 Task: Find a flat in Norton Shores, United States, for 4 guests from 6th to 12th September, with a price range of ₹10,000 to ₹14,000, including amenities like WiFi, TV, and Gym, and ensure free cancellation is available.
Action: Mouse moved to (554, 109)
Screenshot: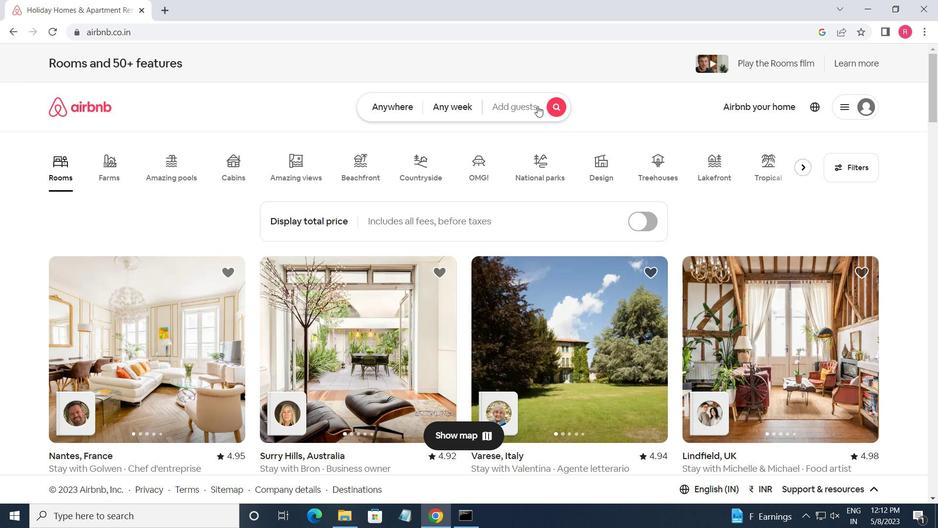 
Action: Mouse pressed left at (554, 109)
Screenshot: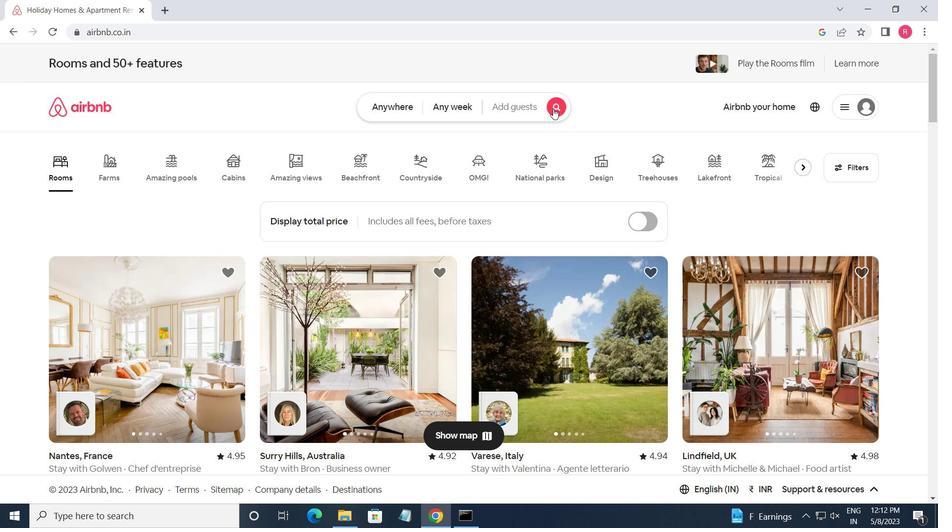 
Action: Mouse moved to (354, 157)
Screenshot: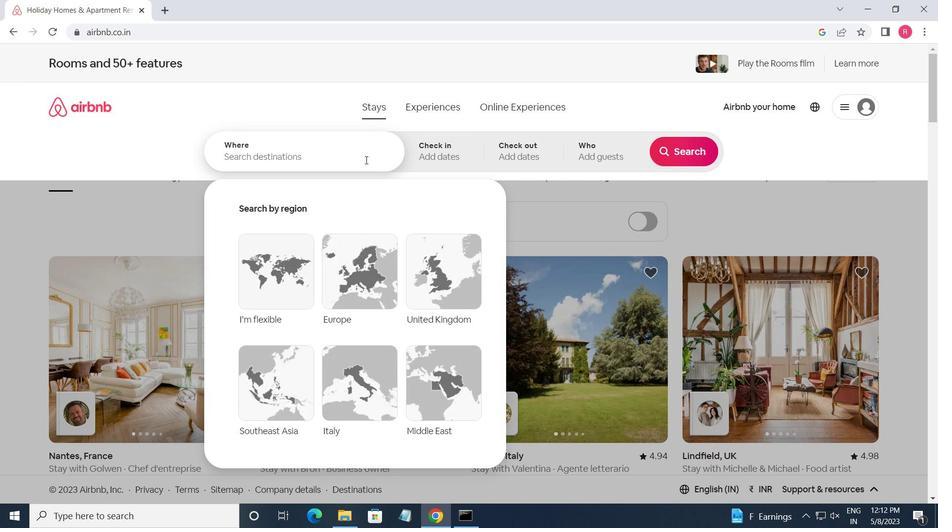 
Action: Mouse pressed left at (354, 157)
Screenshot: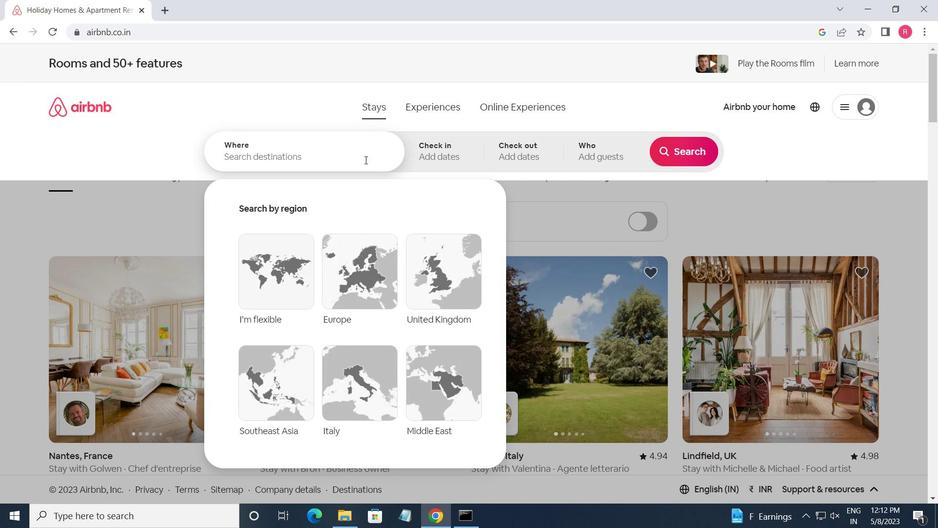 
Action: Key pressed <Key.shift_r>Norton<Key.space><Key.shift>SHORES,<Key.shift_r>UNITED<Key.space><Key.shift>STATES<Key.enter>
Screenshot: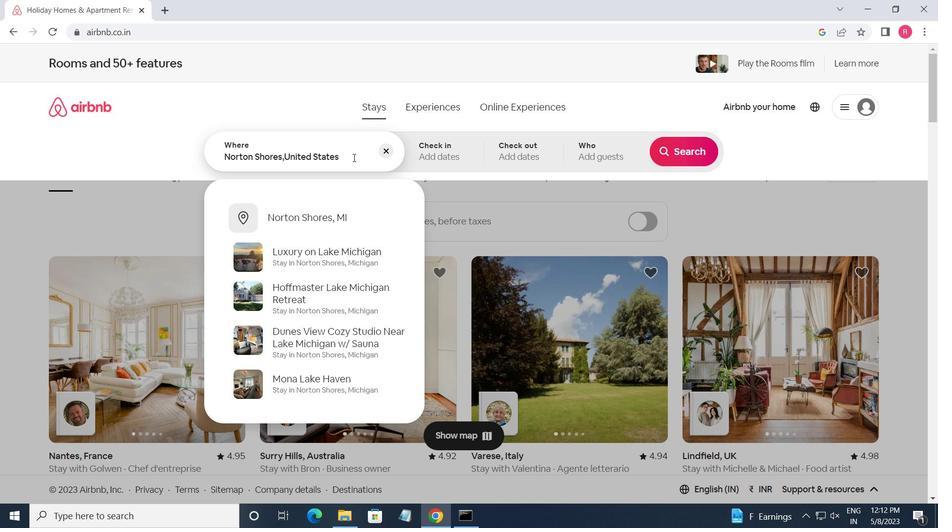 
Action: Mouse moved to (683, 254)
Screenshot: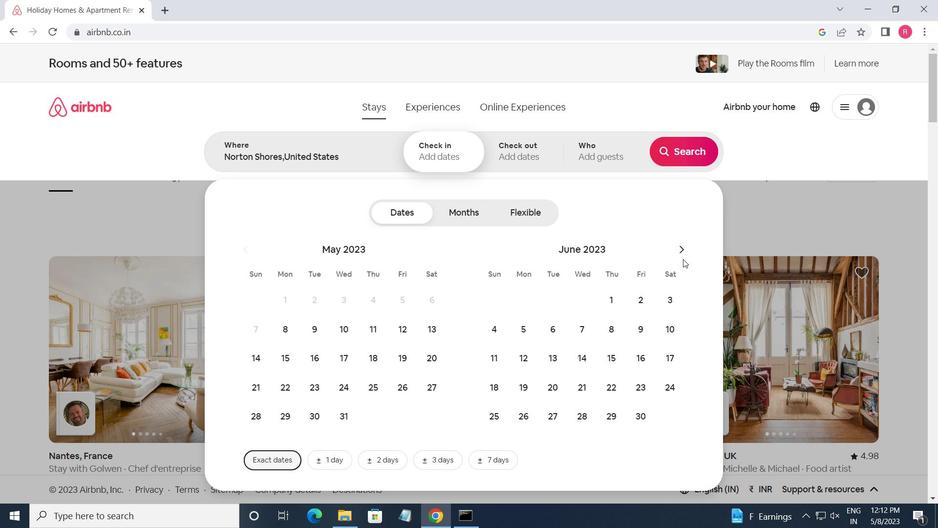 
Action: Mouse pressed left at (683, 254)
Screenshot: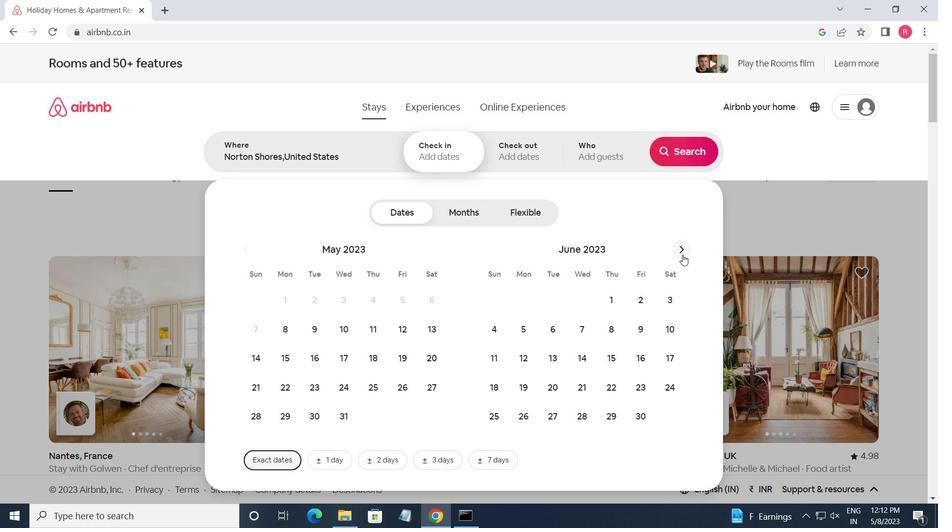 
Action: Mouse pressed left at (683, 254)
Screenshot: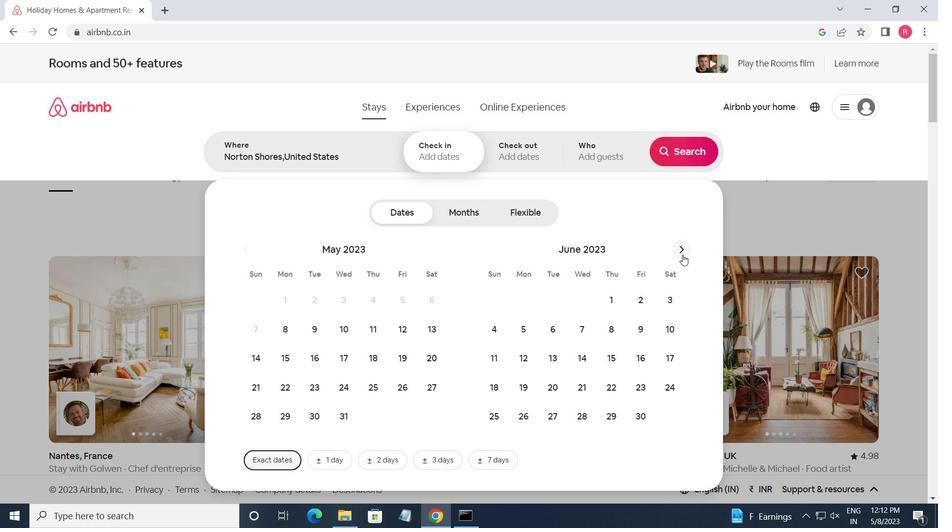
Action: Mouse pressed left at (683, 254)
Screenshot: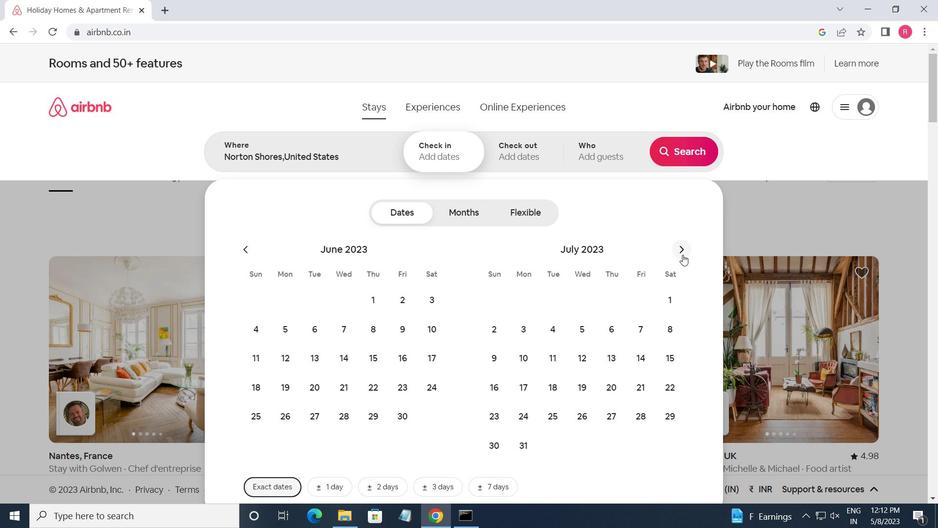 
Action: Mouse pressed left at (683, 254)
Screenshot: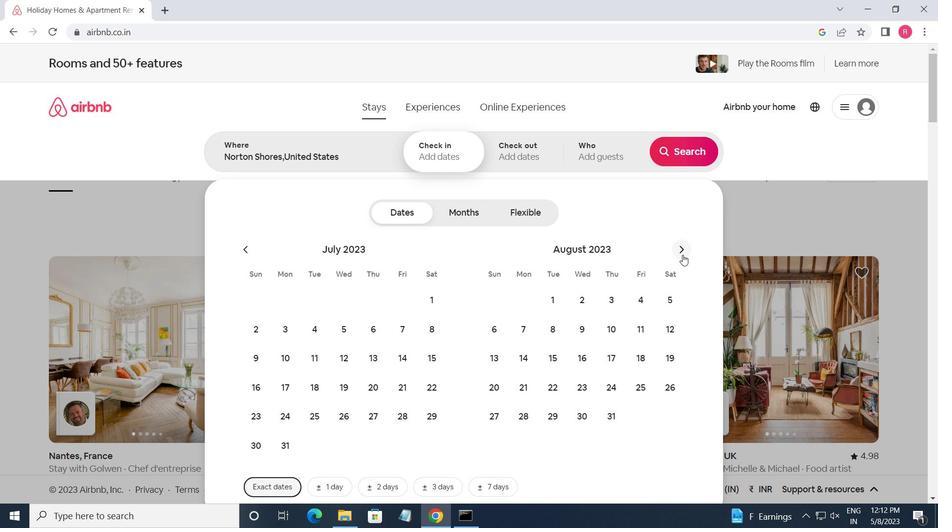 
Action: Mouse moved to (590, 331)
Screenshot: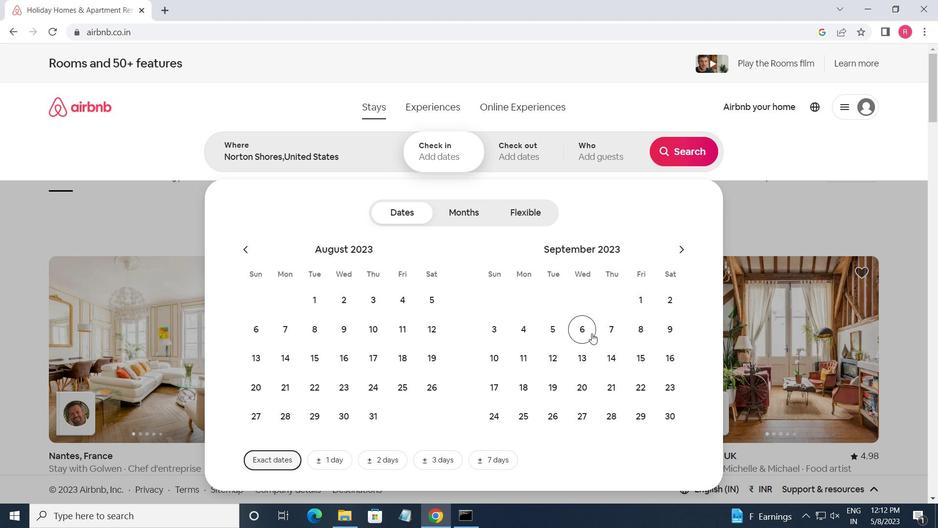 
Action: Mouse pressed left at (590, 331)
Screenshot: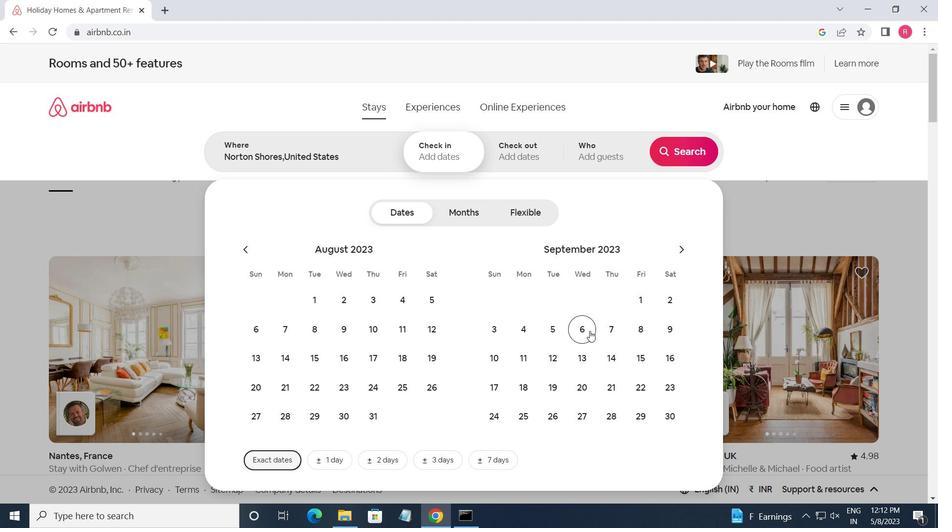 
Action: Mouse moved to (562, 365)
Screenshot: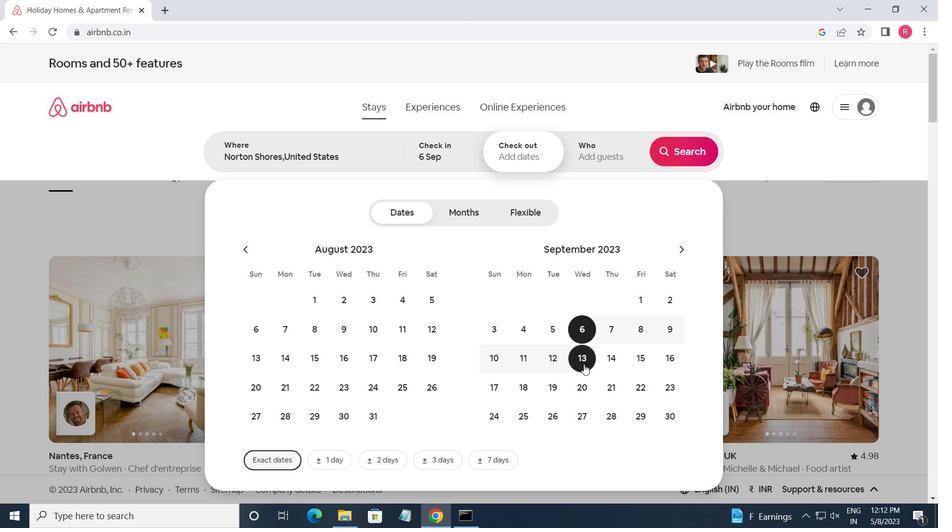 
Action: Mouse pressed left at (562, 365)
Screenshot: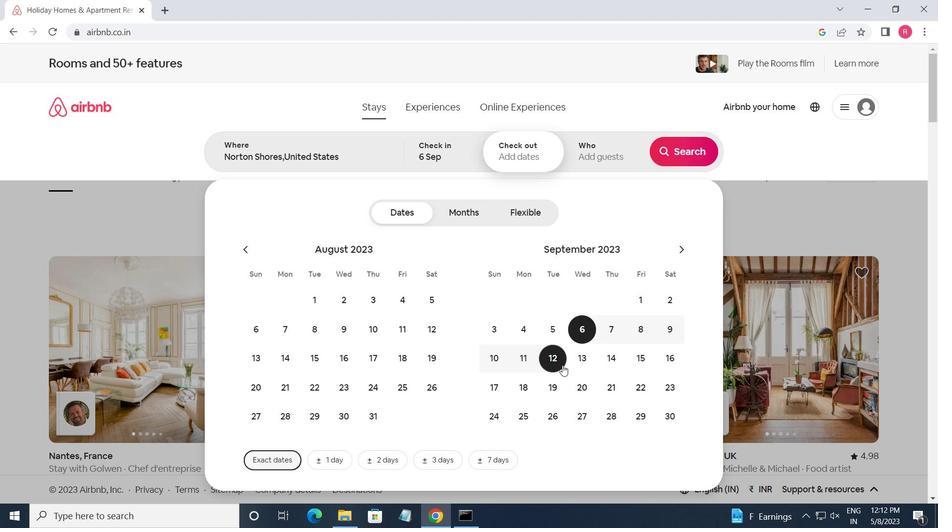 
Action: Mouse moved to (594, 162)
Screenshot: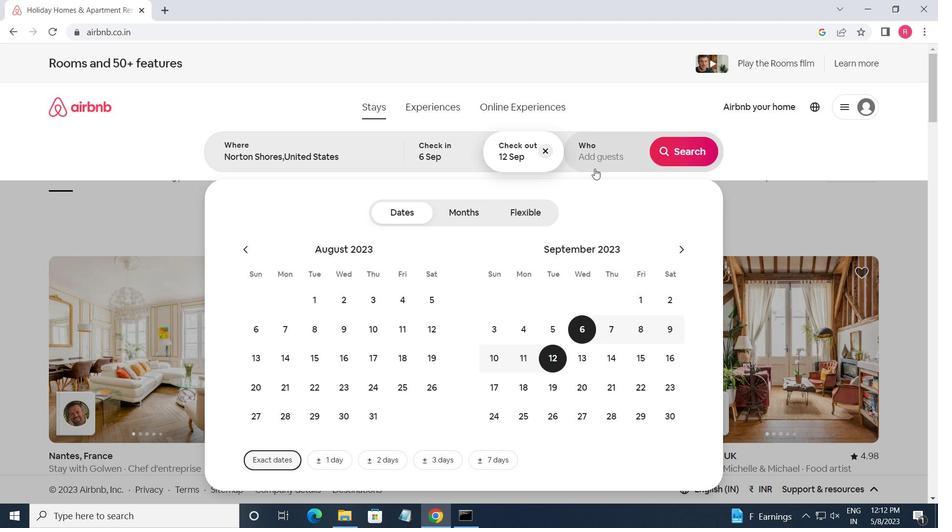 
Action: Mouse pressed left at (594, 162)
Screenshot: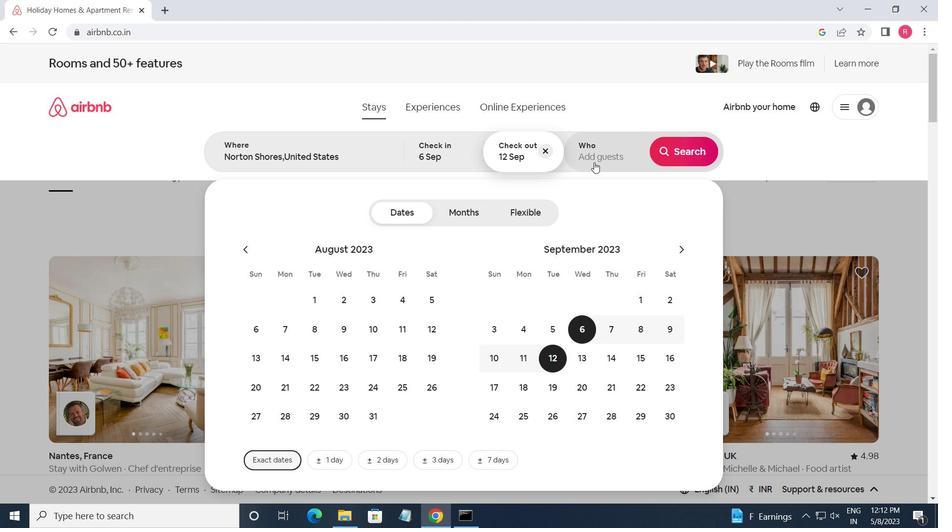 
Action: Mouse moved to (694, 210)
Screenshot: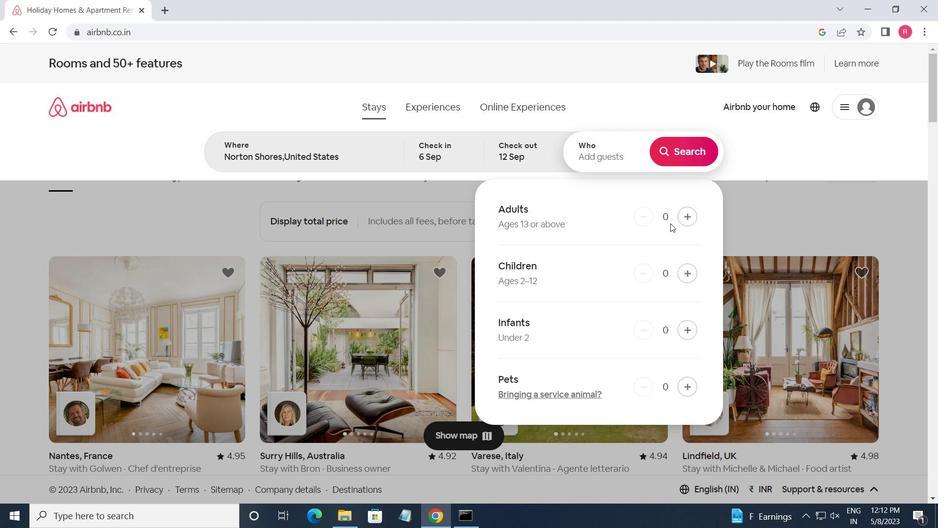 
Action: Mouse pressed left at (694, 210)
Screenshot: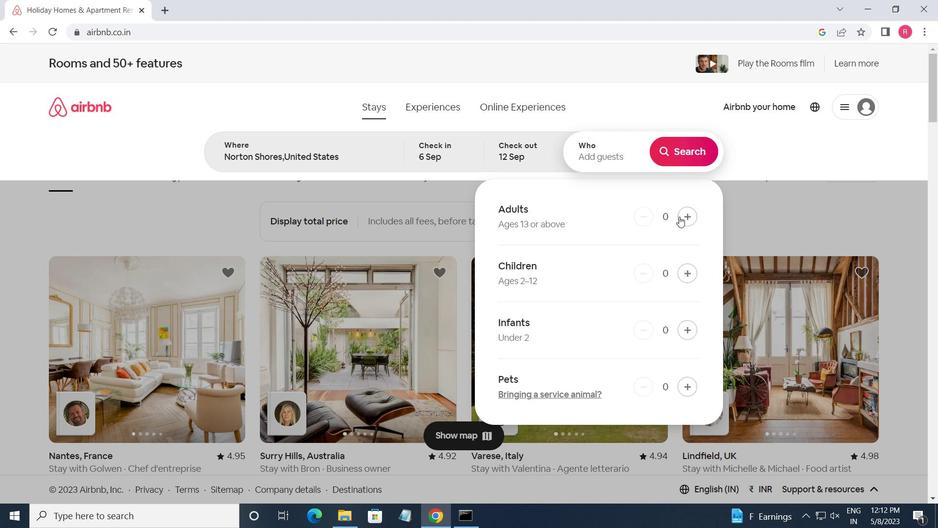 
Action: Mouse pressed left at (694, 210)
Screenshot: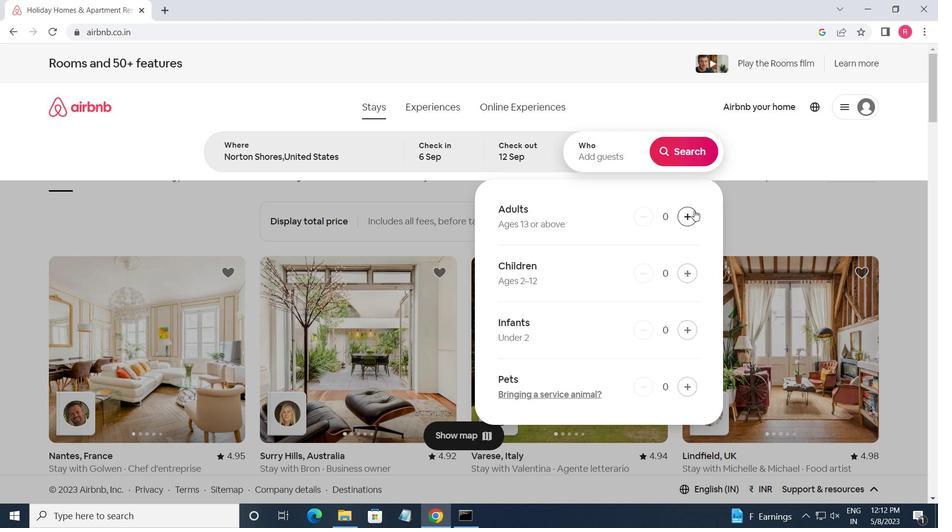
Action: Mouse pressed left at (694, 210)
Screenshot: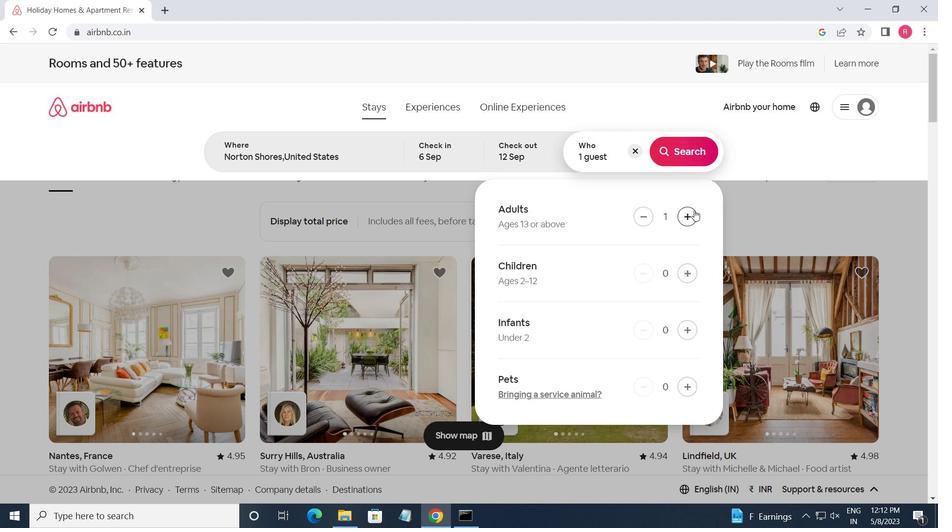 
Action: Mouse moved to (694, 210)
Screenshot: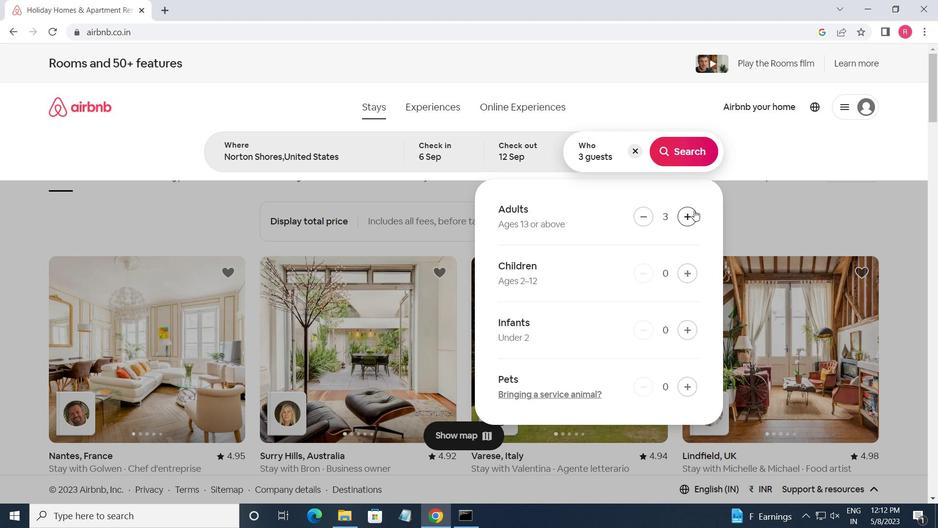 
Action: Mouse pressed left at (694, 210)
Screenshot: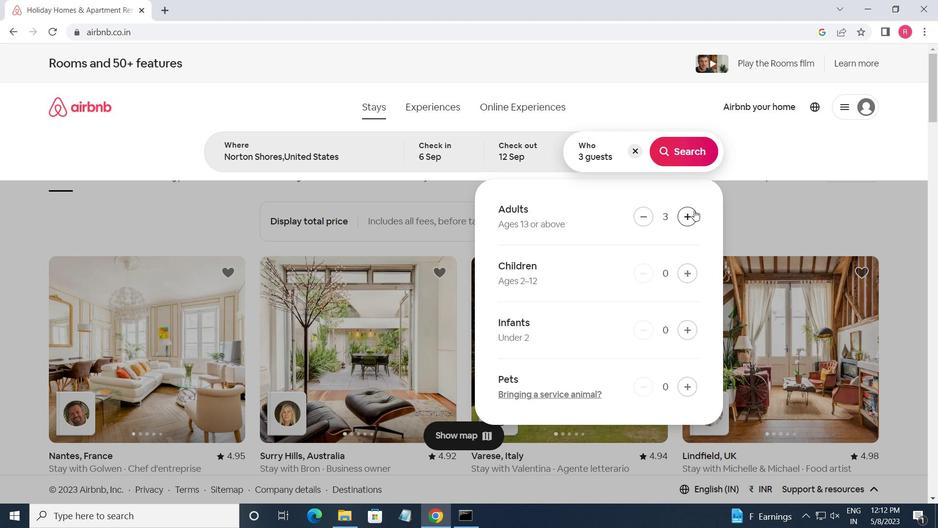 
Action: Mouse moved to (680, 163)
Screenshot: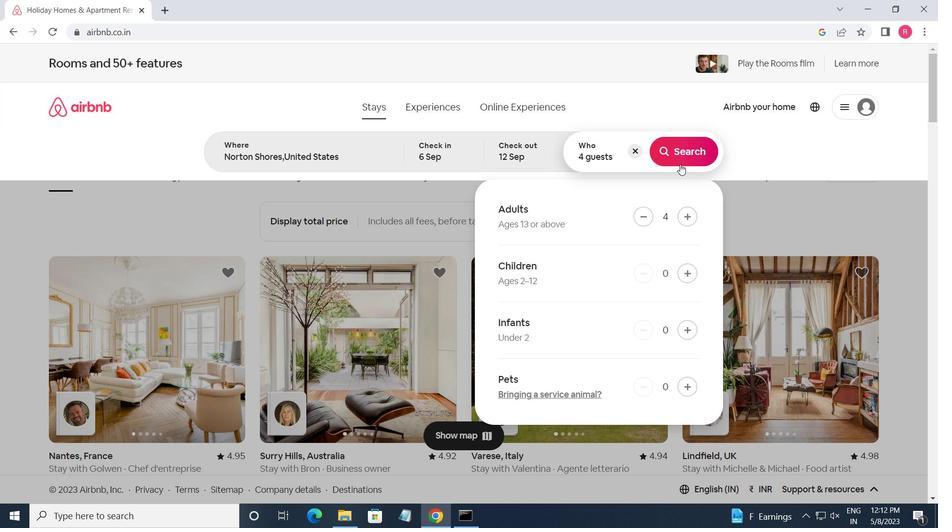 
Action: Mouse pressed left at (680, 163)
Screenshot: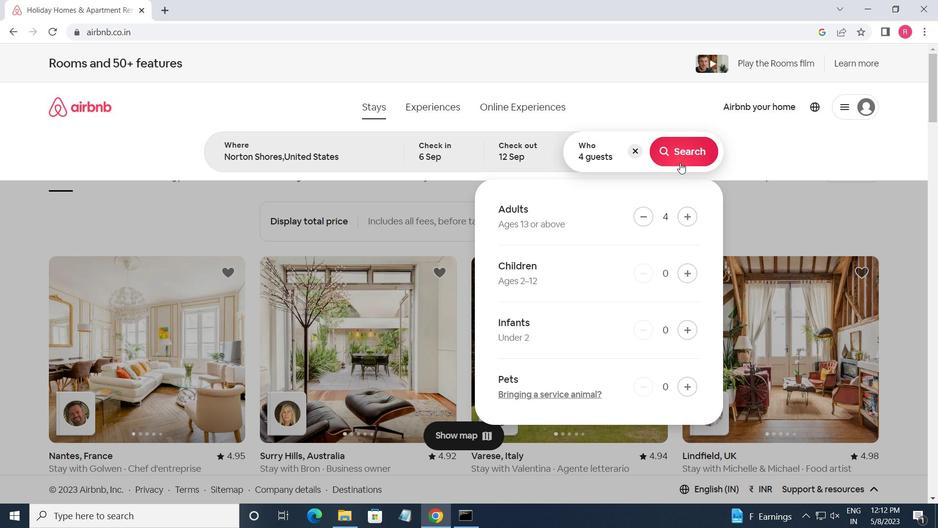 
Action: Mouse moved to (898, 124)
Screenshot: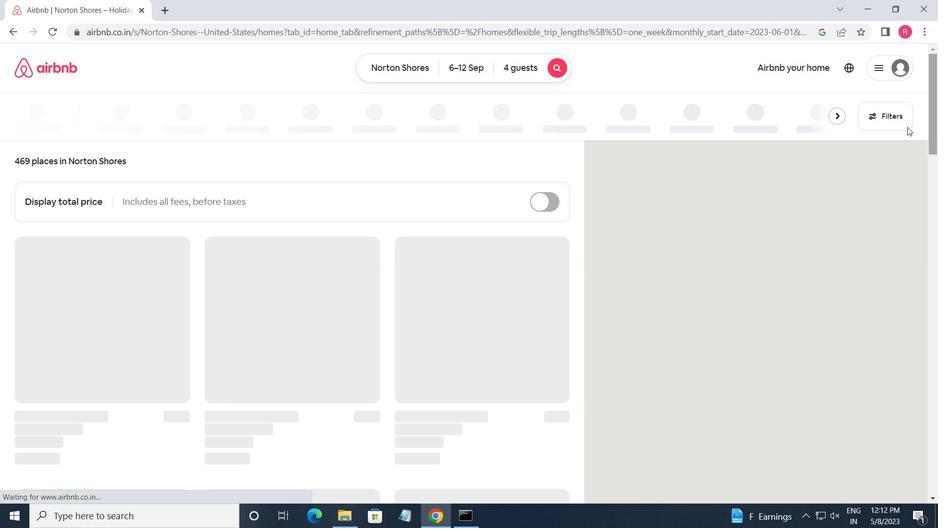 
Action: Mouse pressed left at (898, 124)
Screenshot: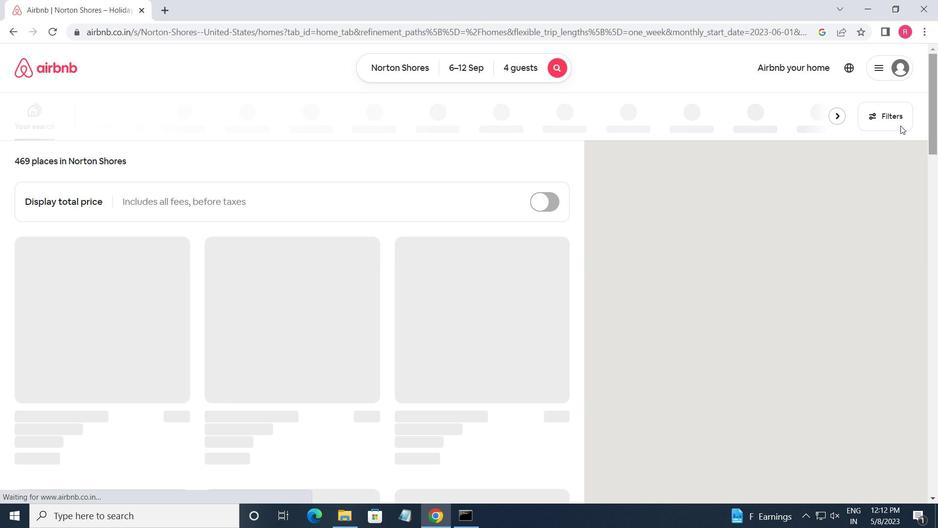 
Action: Mouse moved to (343, 403)
Screenshot: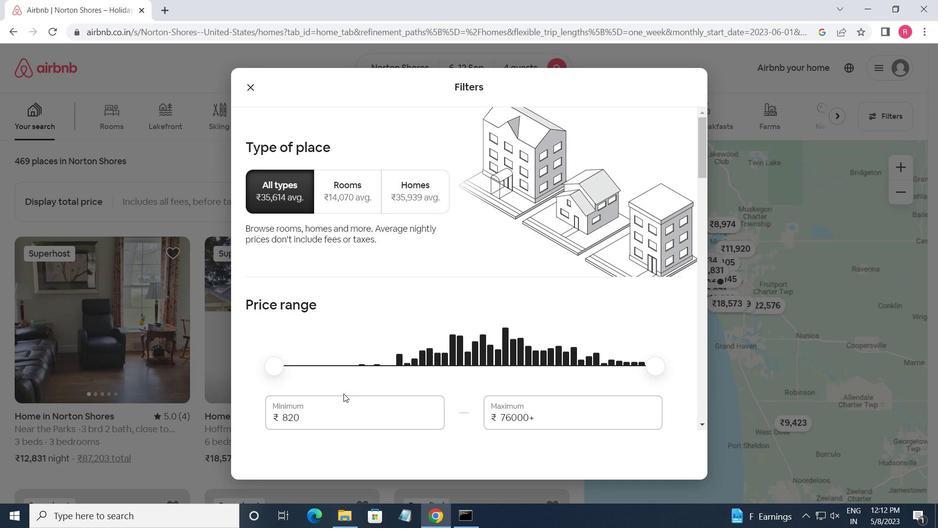 
Action: Mouse pressed left at (343, 403)
Screenshot: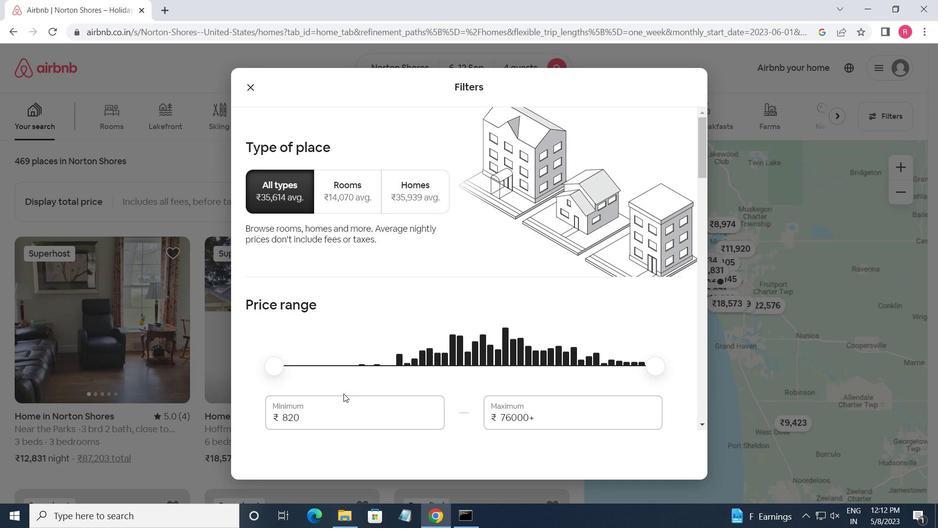 
Action: Mouse moved to (343, 403)
Screenshot: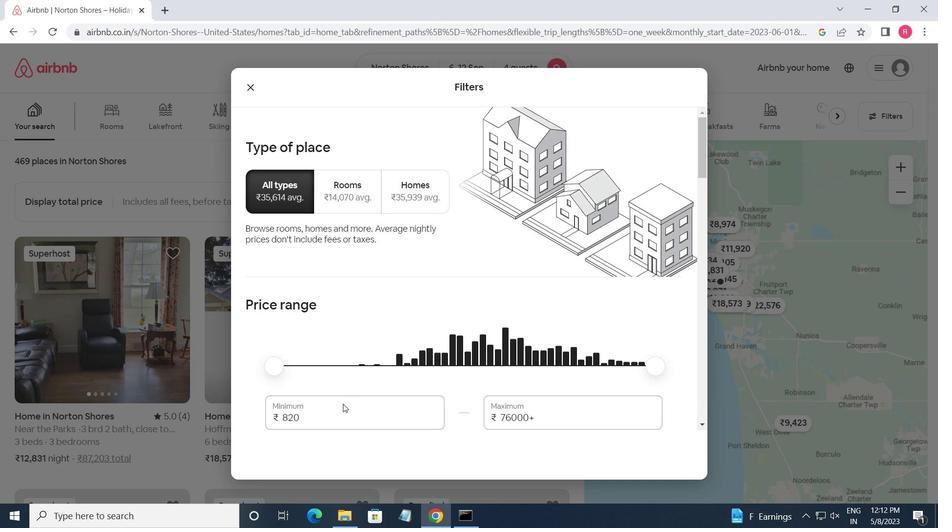 
Action: Mouse pressed left at (343, 403)
Screenshot: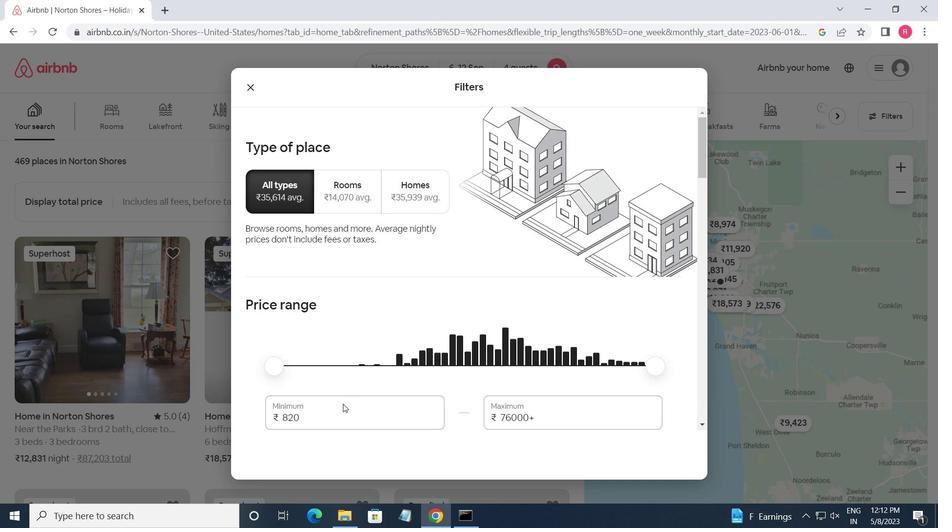 
Action: Mouse moved to (344, 403)
Screenshot: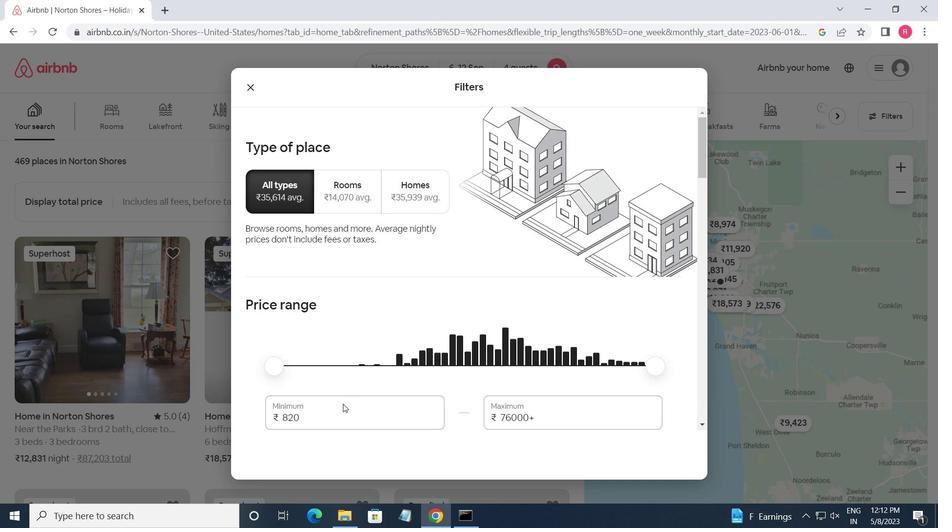 
Action: Mouse pressed left at (344, 403)
Screenshot: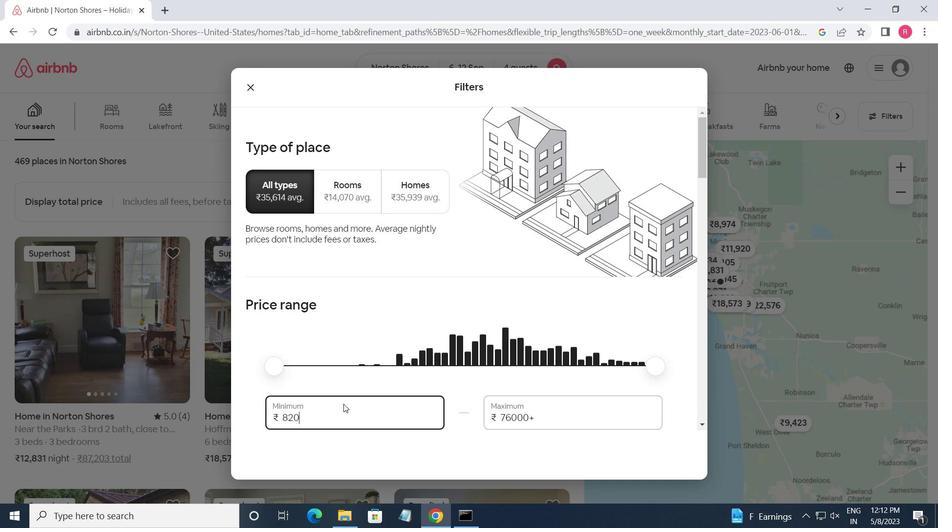 
Action: Mouse pressed left at (344, 403)
Screenshot: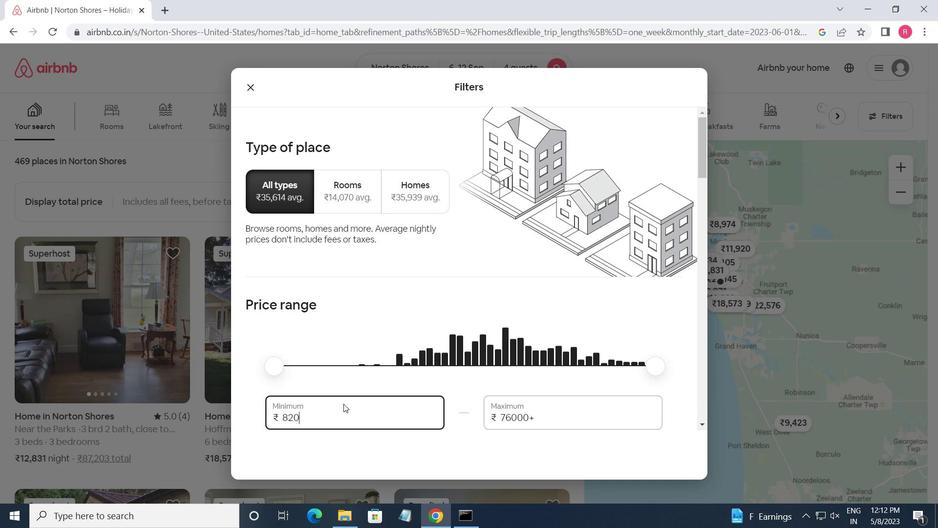 
Action: Key pressed <Key.backspace><Key.backspace><Key.backspace>10000<Key.tab>14000
Screenshot: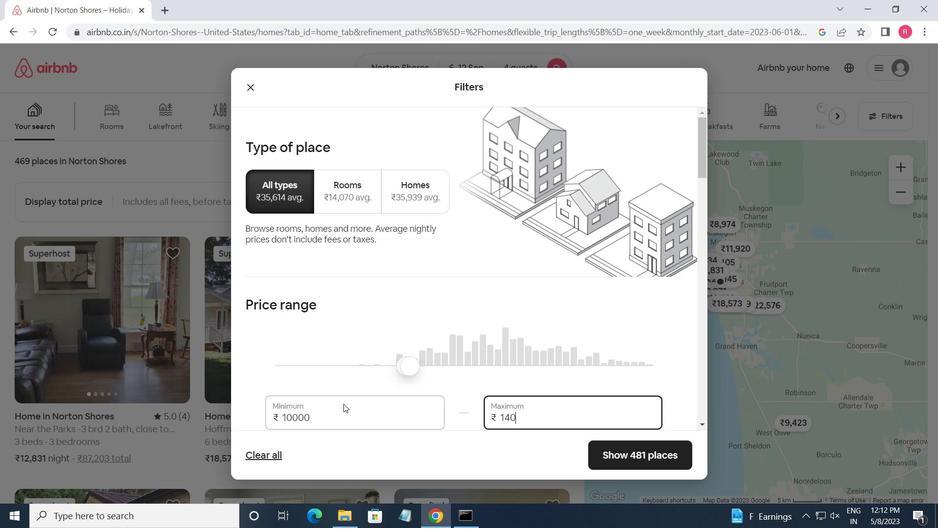 
Action: Mouse moved to (466, 358)
Screenshot: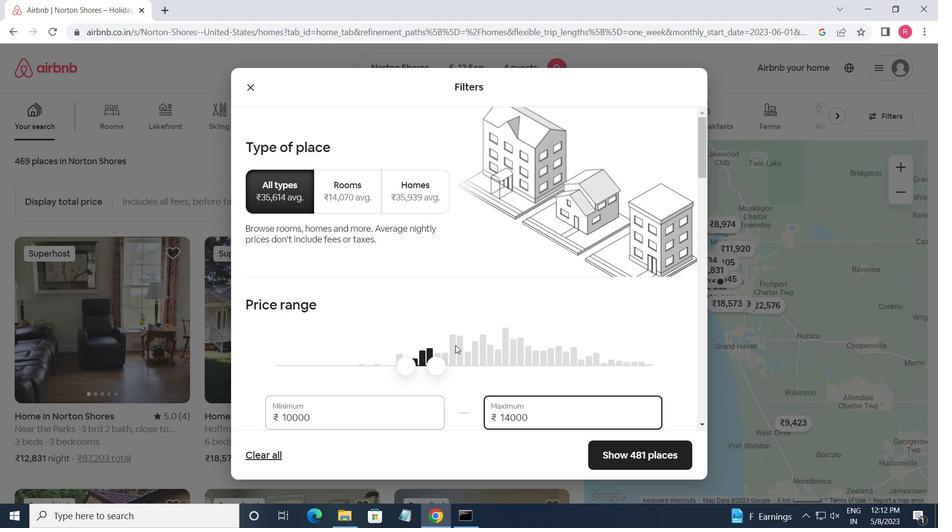 
Action: Mouse scrolled (466, 357) with delta (0, 0)
Screenshot: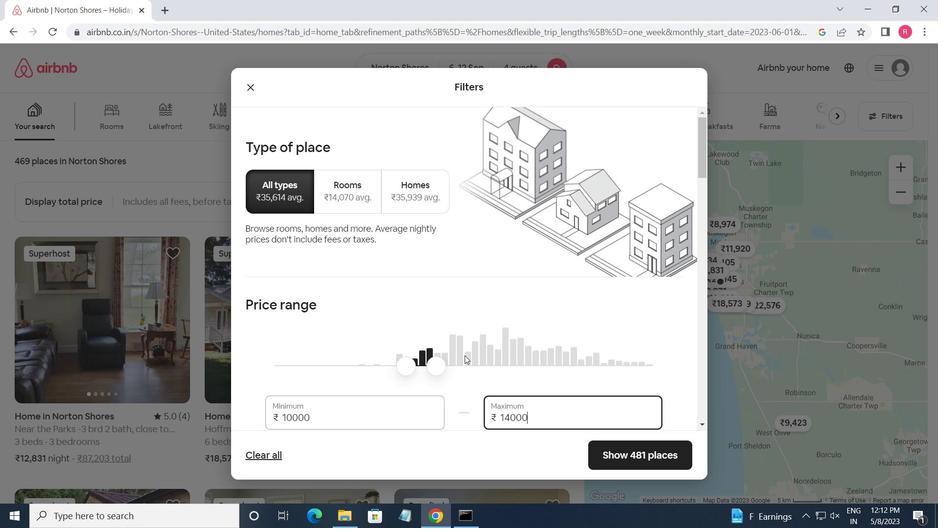 
Action: Mouse scrolled (466, 357) with delta (0, 0)
Screenshot: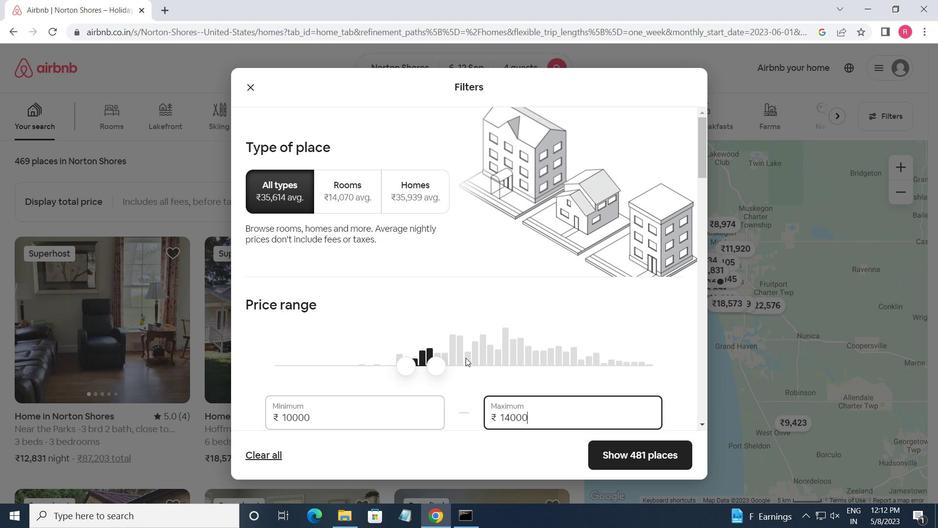 
Action: Mouse moved to (466, 358)
Screenshot: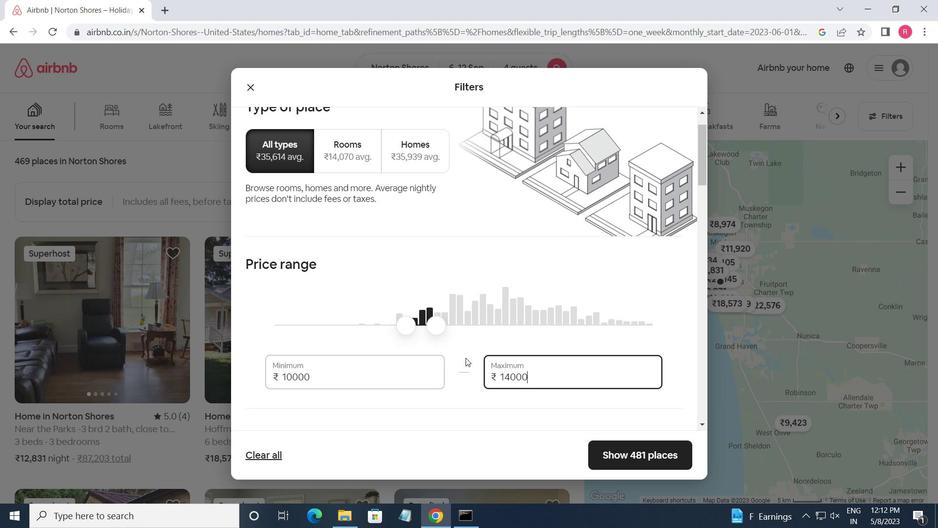 
Action: Mouse scrolled (466, 358) with delta (0, 0)
Screenshot: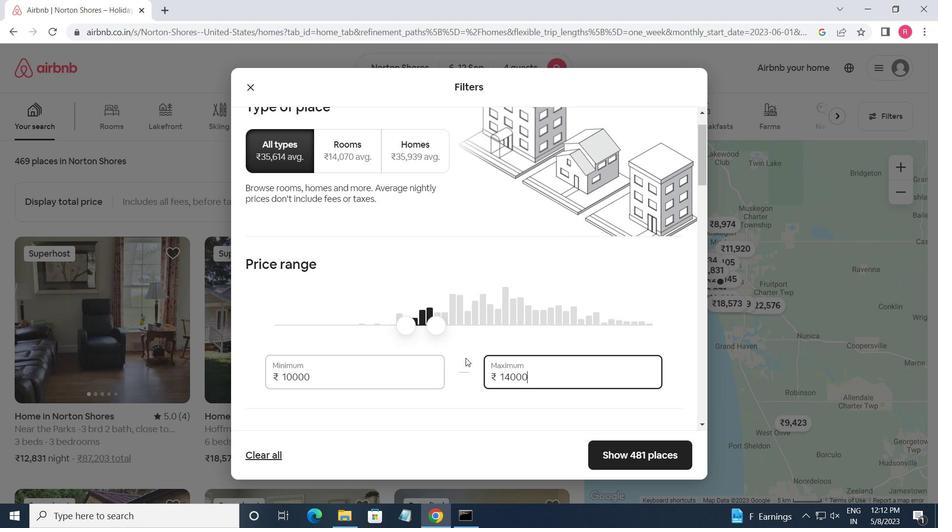 
Action: Mouse moved to (451, 362)
Screenshot: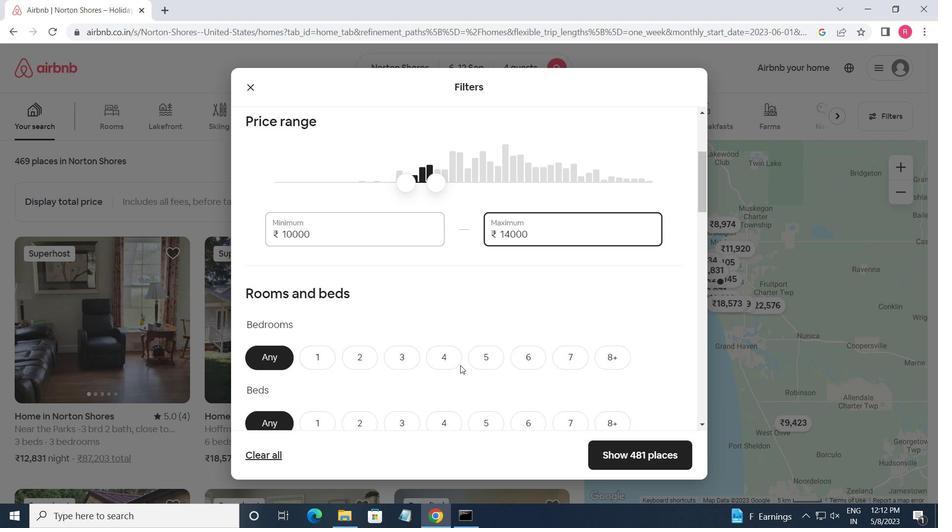 
Action: Mouse pressed left at (451, 362)
Screenshot: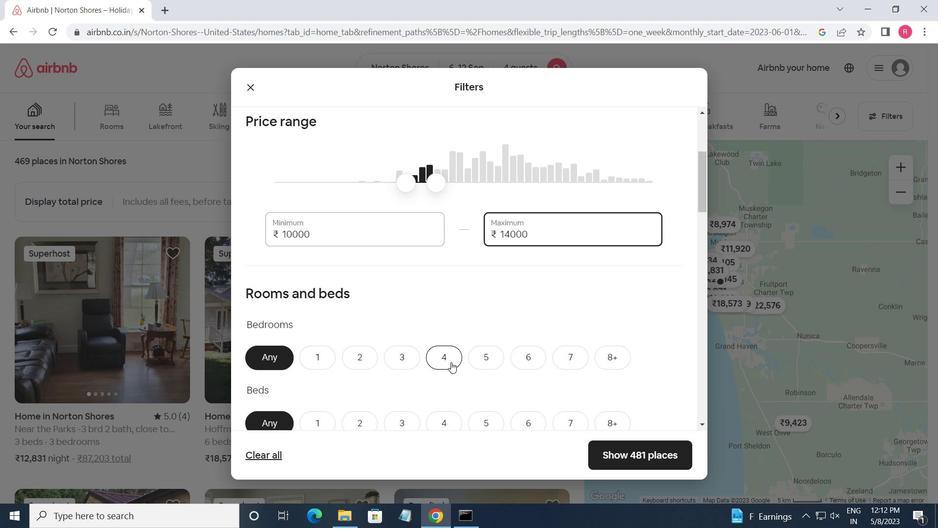 
Action: Mouse scrolled (451, 361) with delta (0, 0)
Screenshot: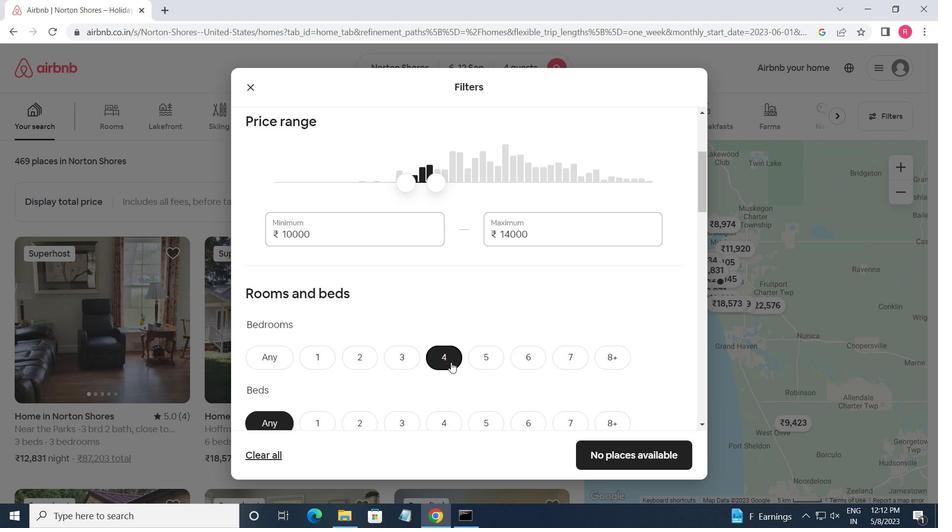 
Action: Mouse scrolled (451, 361) with delta (0, 0)
Screenshot: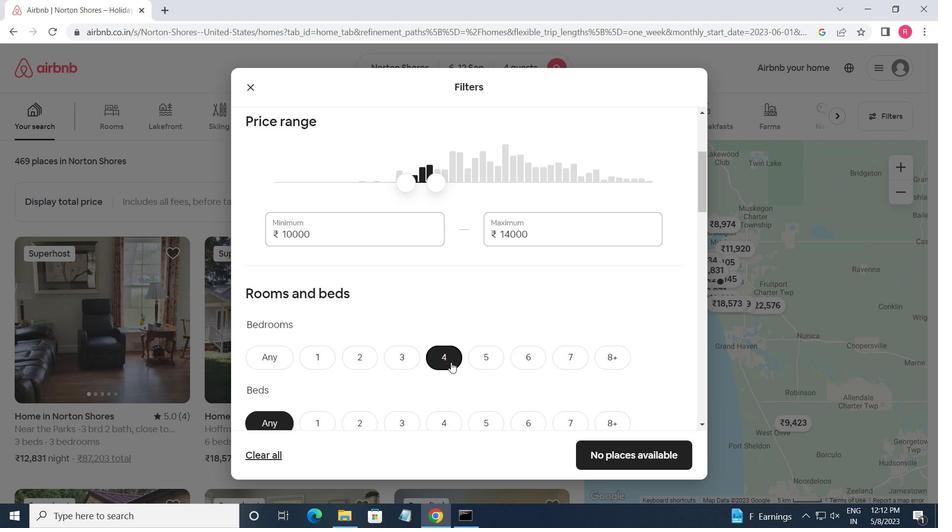 
Action: Mouse moved to (436, 296)
Screenshot: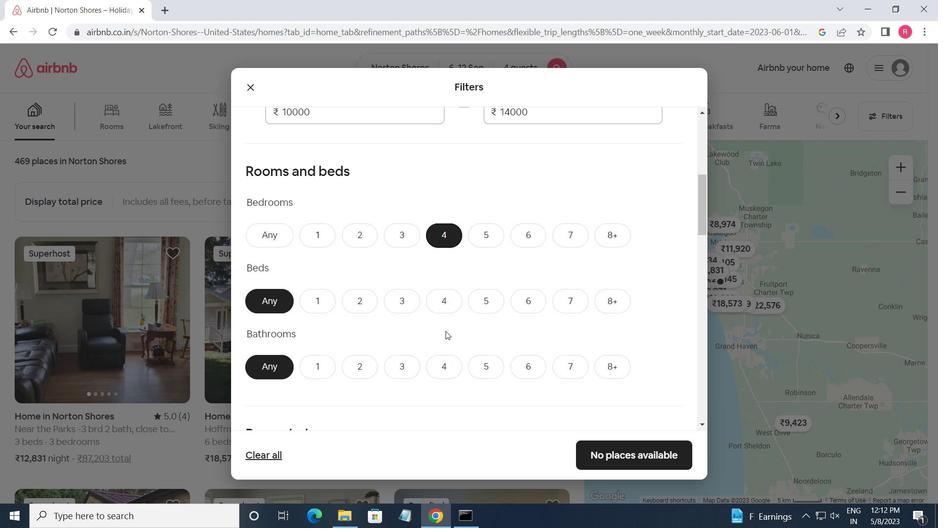 
Action: Mouse pressed left at (436, 296)
Screenshot: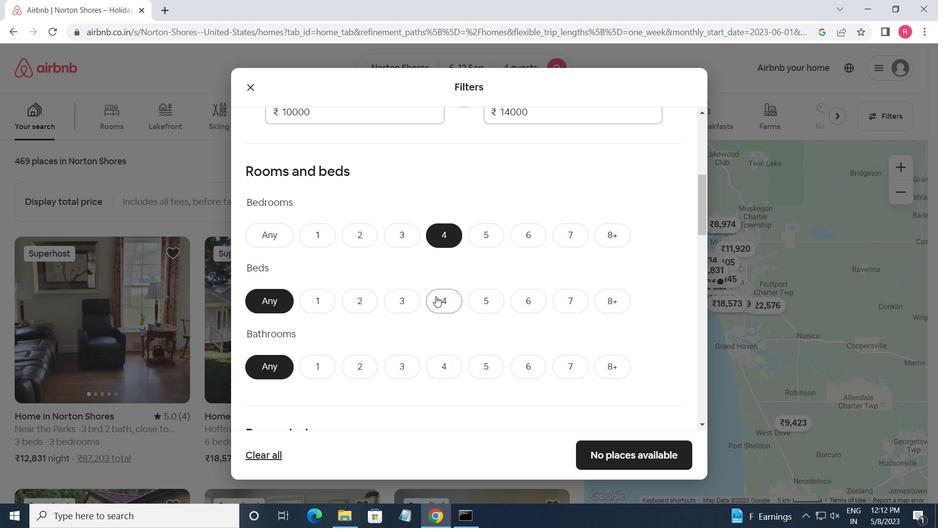 
Action: Mouse moved to (430, 361)
Screenshot: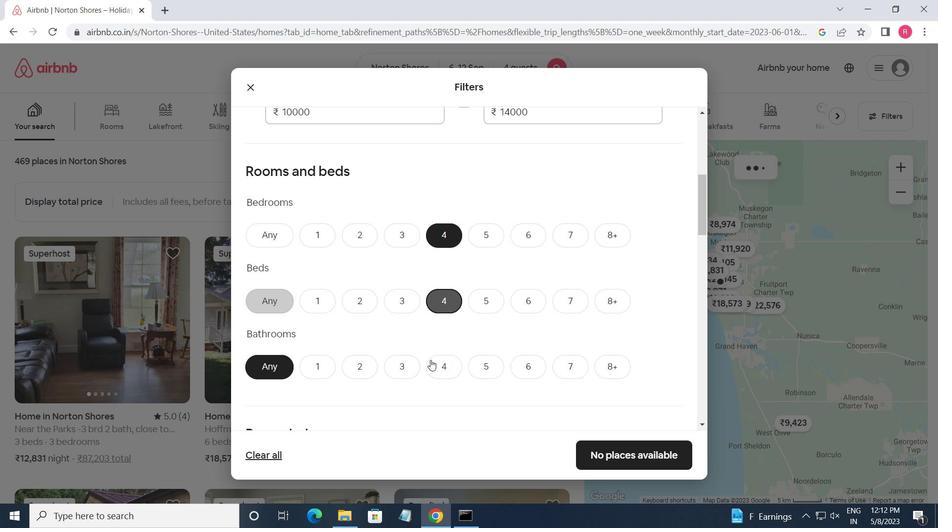 
Action: Mouse pressed left at (430, 361)
Screenshot: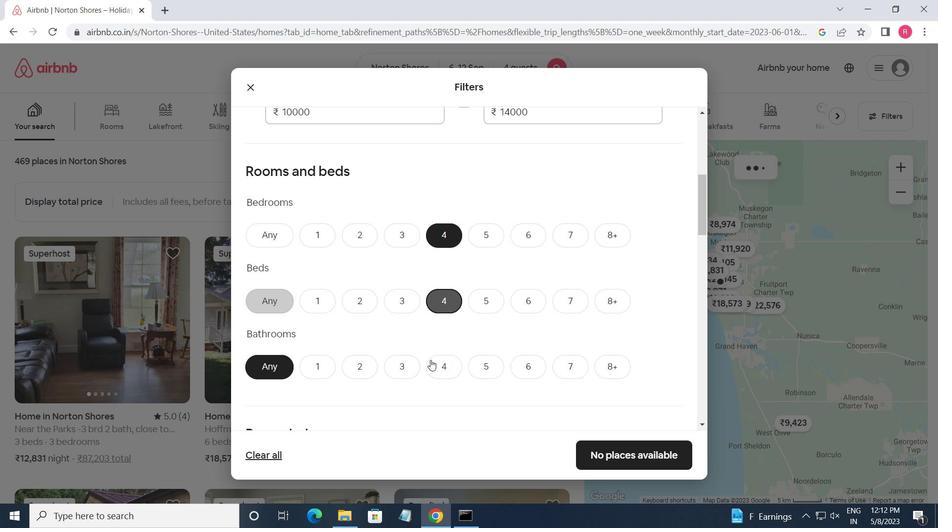 
Action: Mouse moved to (449, 361)
Screenshot: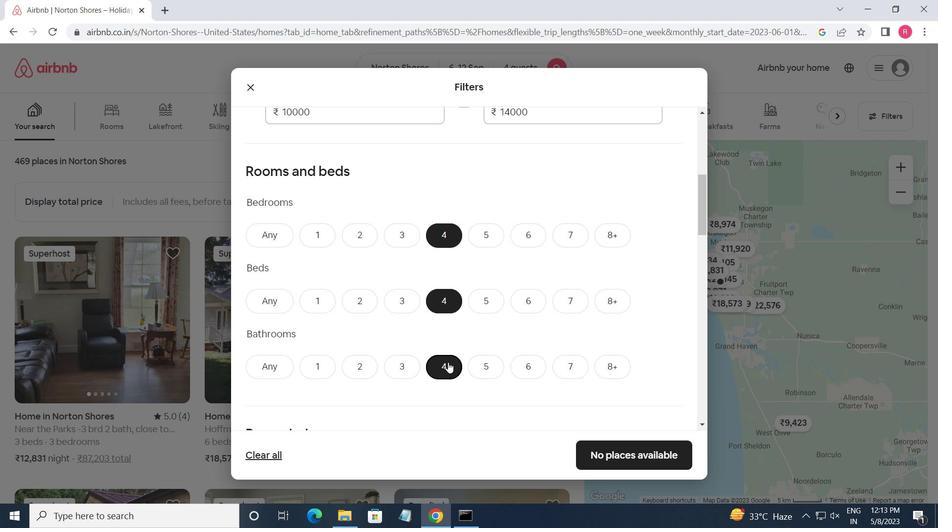 
Action: Mouse scrolled (449, 361) with delta (0, 0)
Screenshot: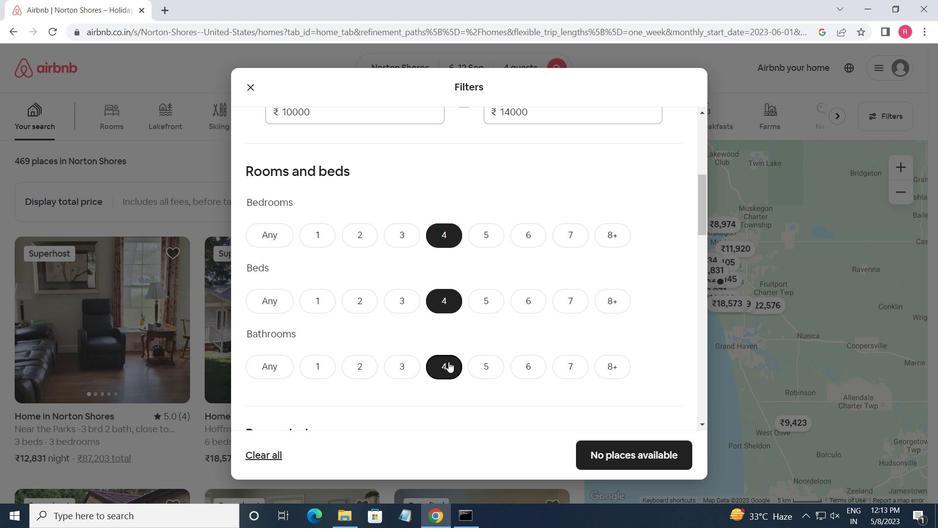 
Action: Mouse moved to (450, 361)
Screenshot: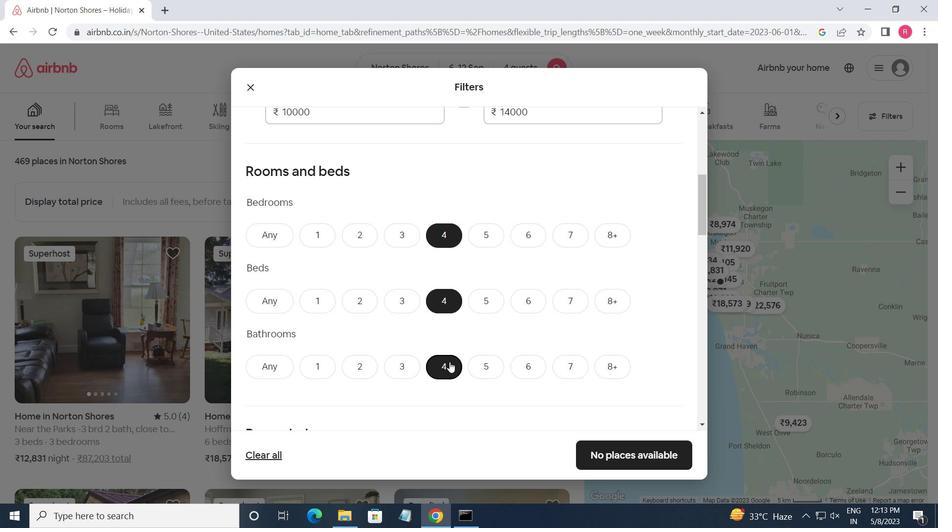 
Action: Mouse scrolled (450, 361) with delta (0, 0)
Screenshot: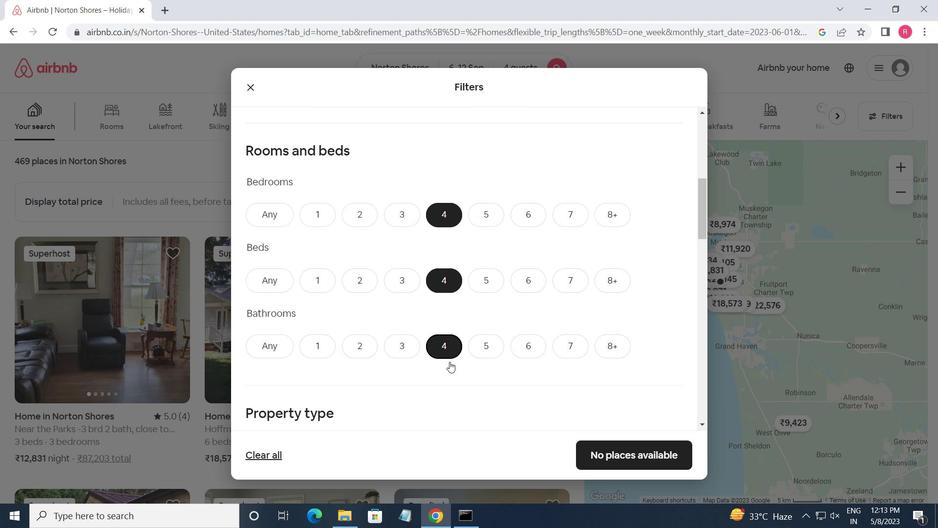 
Action: Mouse scrolled (450, 361) with delta (0, 0)
Screenshot: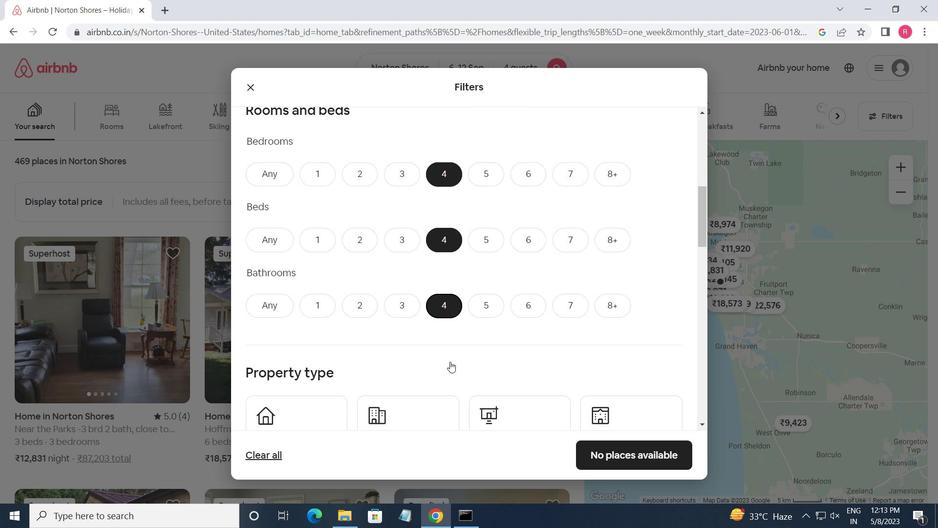 
Action: Mouse moved to (451, 361)
Screenshot: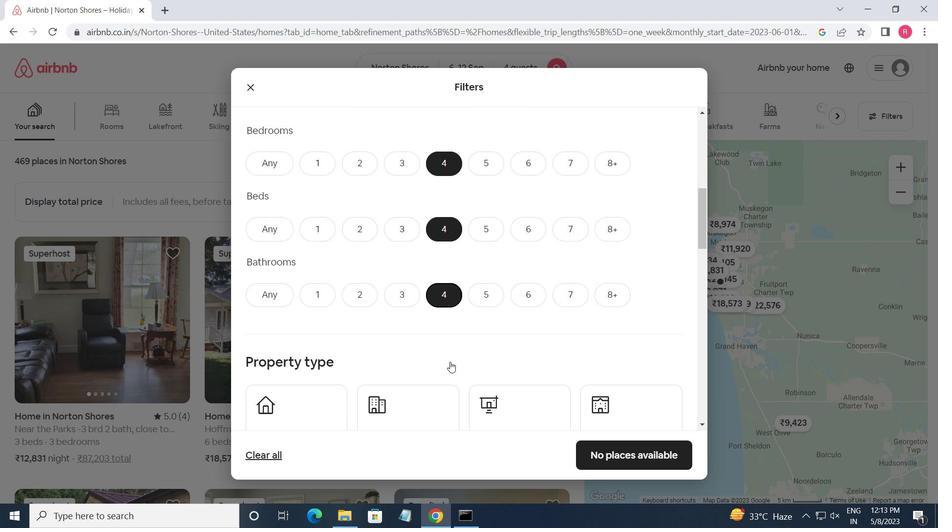 
Action: Mouse scrolled (451, 361) with delta (0, 0)
Screenshot: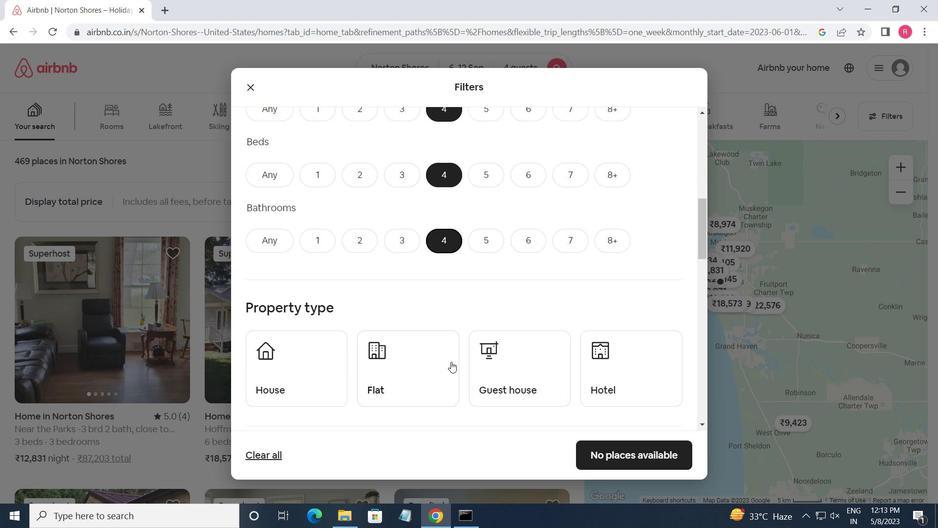 
Action: Mouse moved to (297, 278)
Screenshot: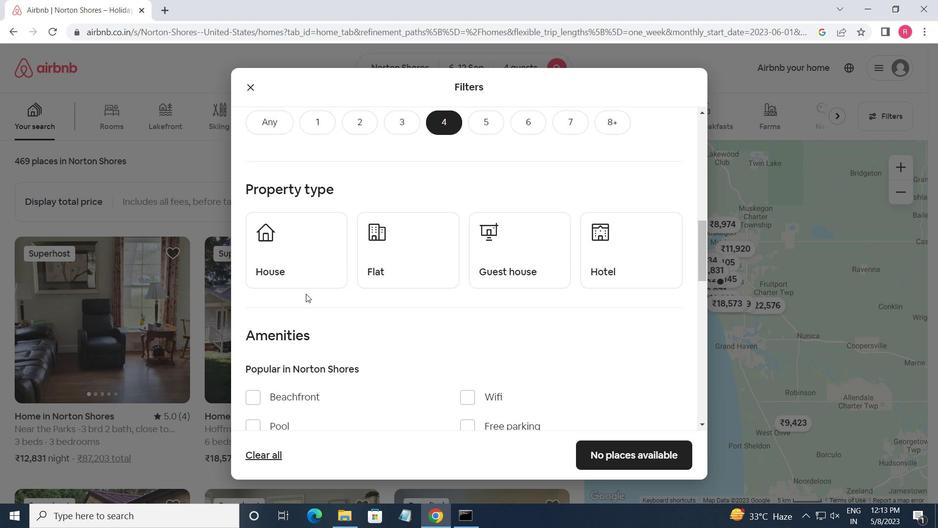 
Action: Mouse pressed left at (297, 278)
Screenshot: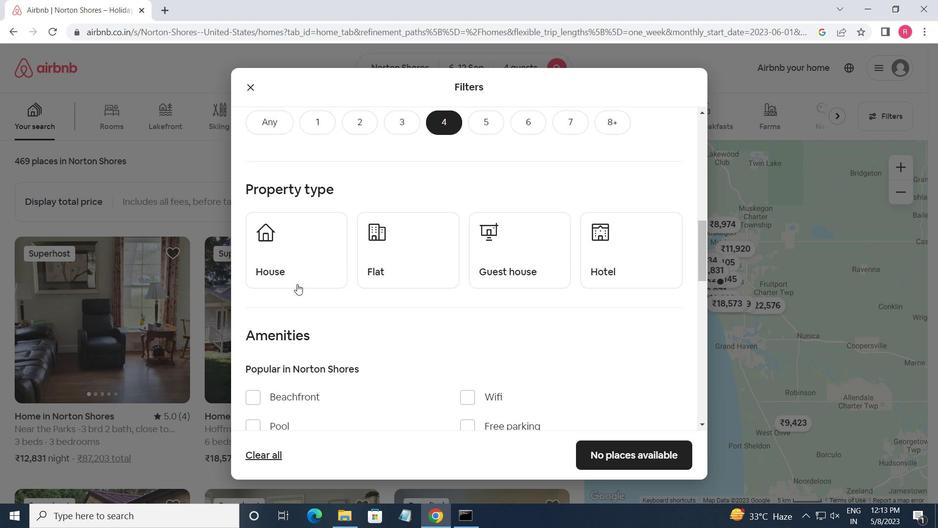 
Action: Mouse moved to (377, 276)
Screenshot: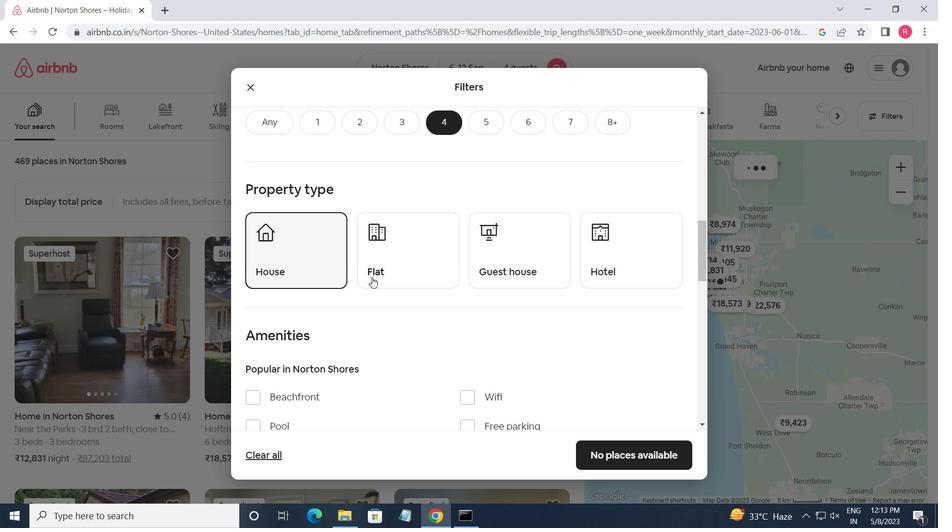 
Action: Mouse pressed left at (377, 276)
Screenshot: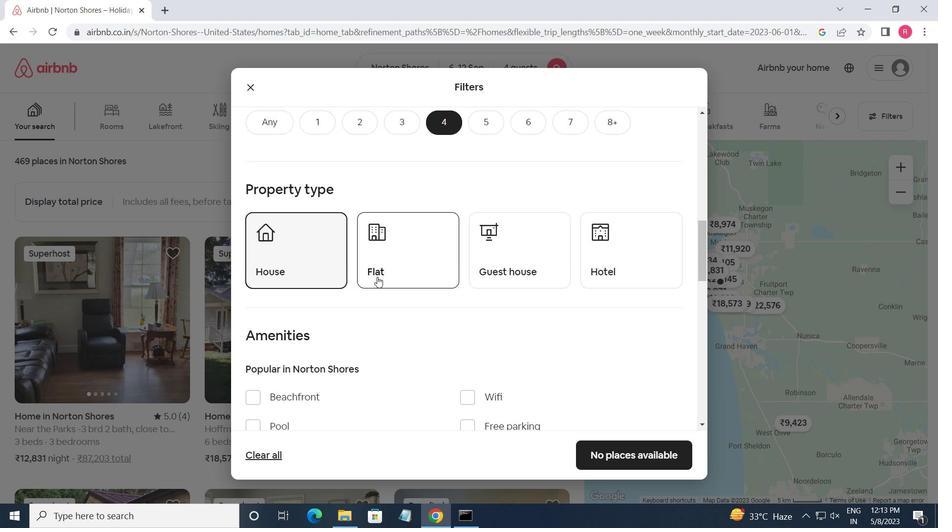 
Action: Mouse moved to (484, 263)
Screenshot: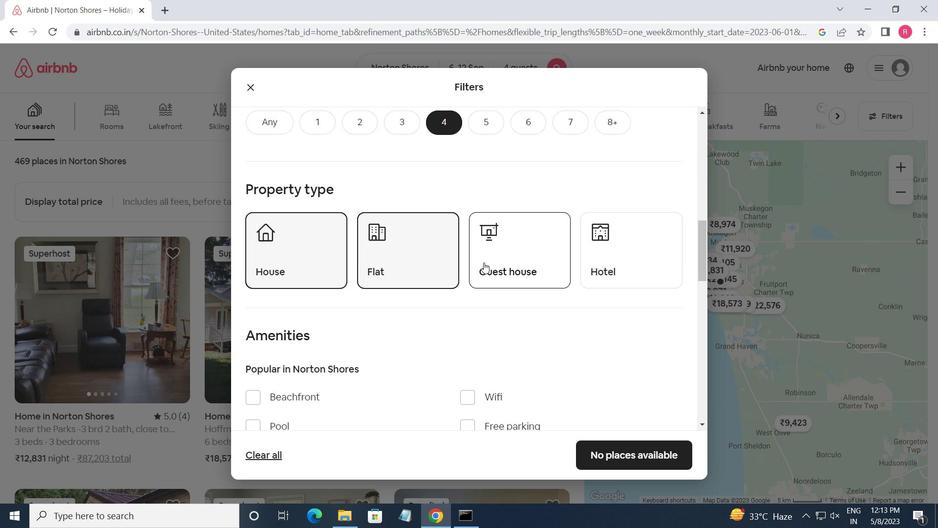 
Action: Mouse pressed left at (484, 263)
Screenshot: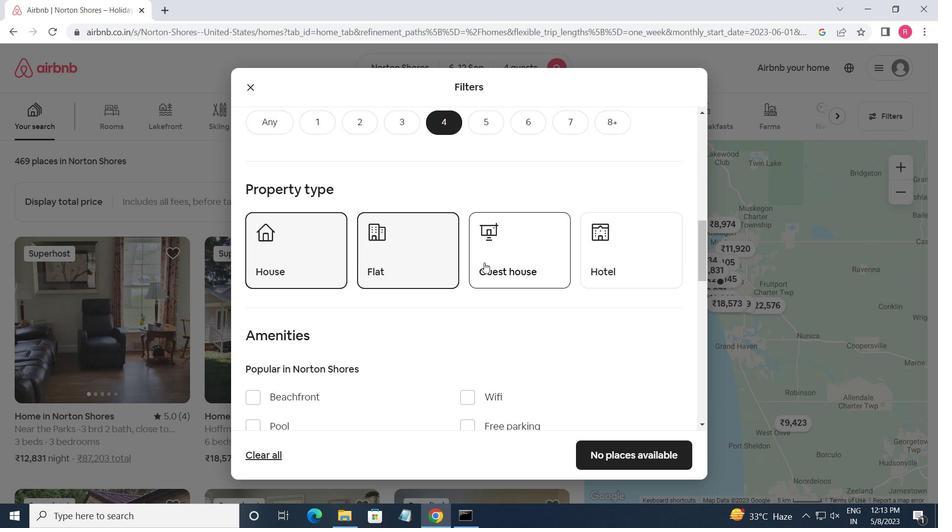 
Action: Mouse scrolled (484, 262) with delta (0, 0)
Screenshot: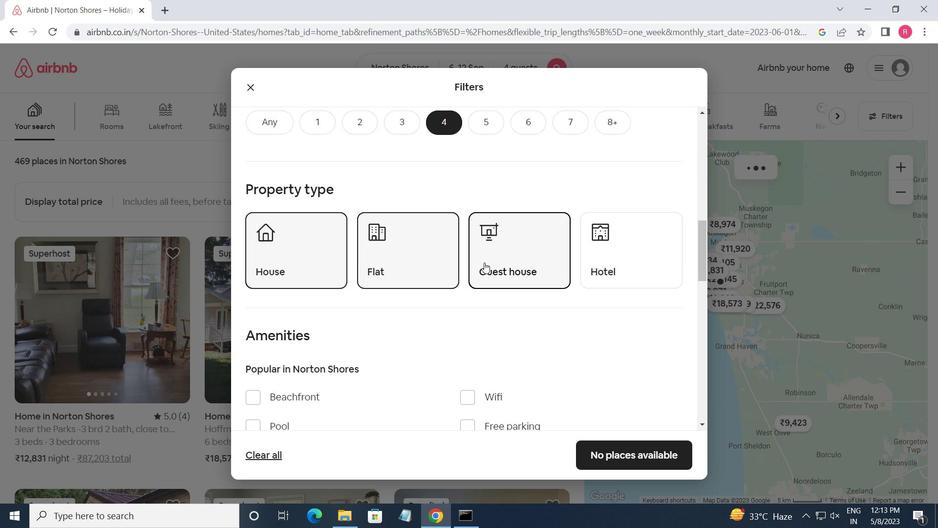 
Action: Mouse scrolled (484, 262) with delta (0, 0)
Screenshot: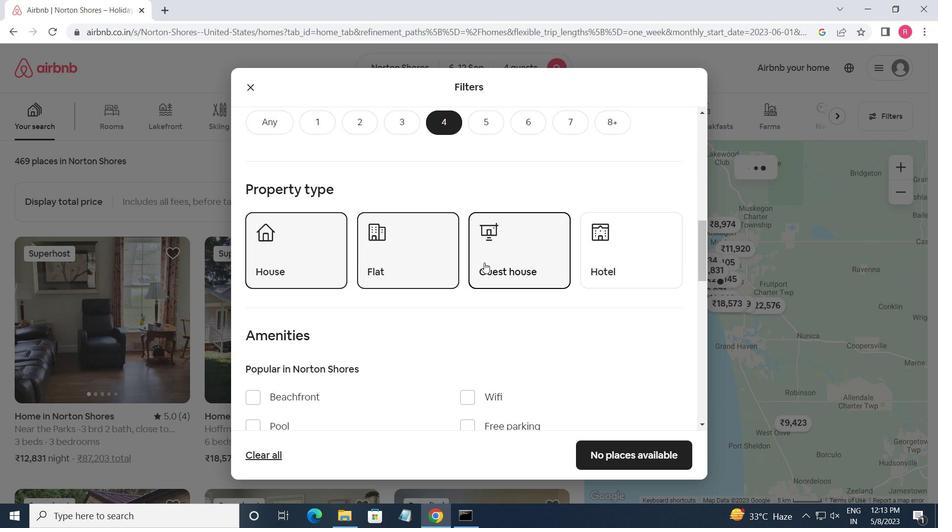 
Action: Mouse moved to (462, 275)
Screenshot: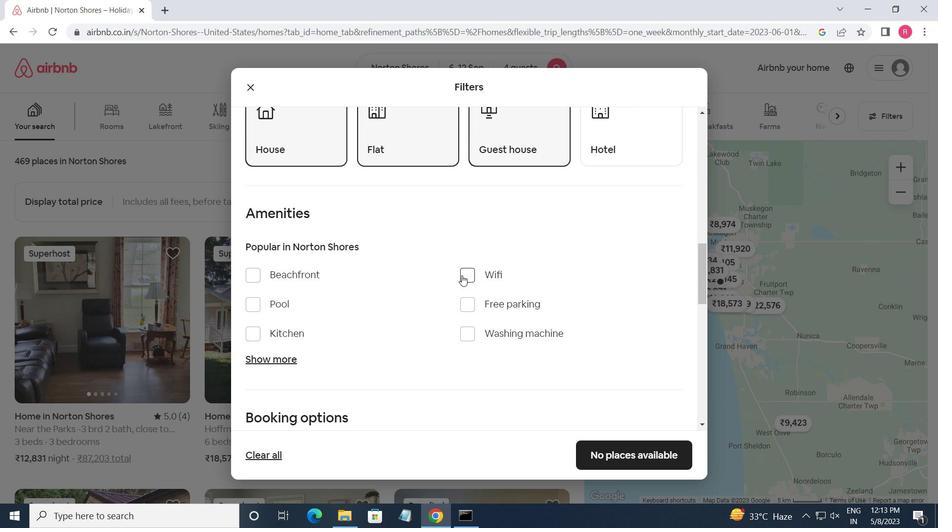 
Action: Mouse pressed left at (462, 275)
Screenshot: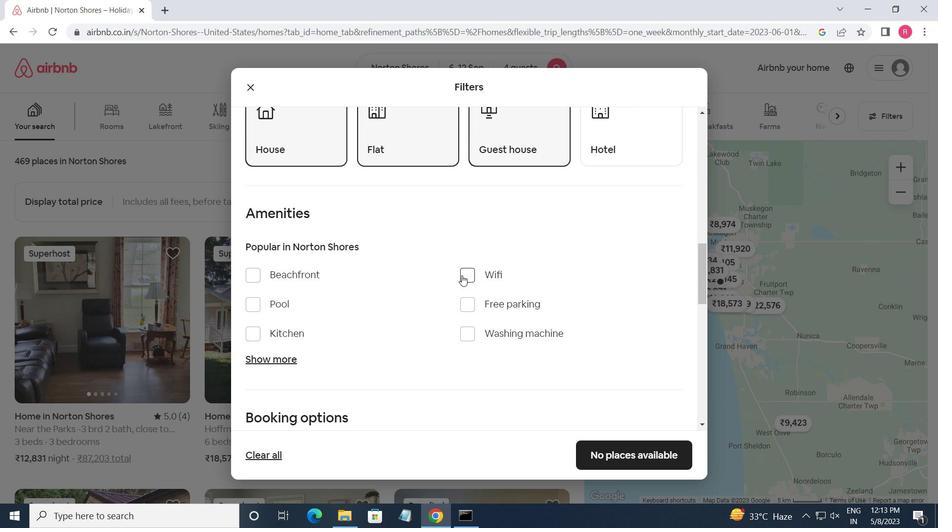 
Action: Mouse moved to (463, 275)
Screenshot: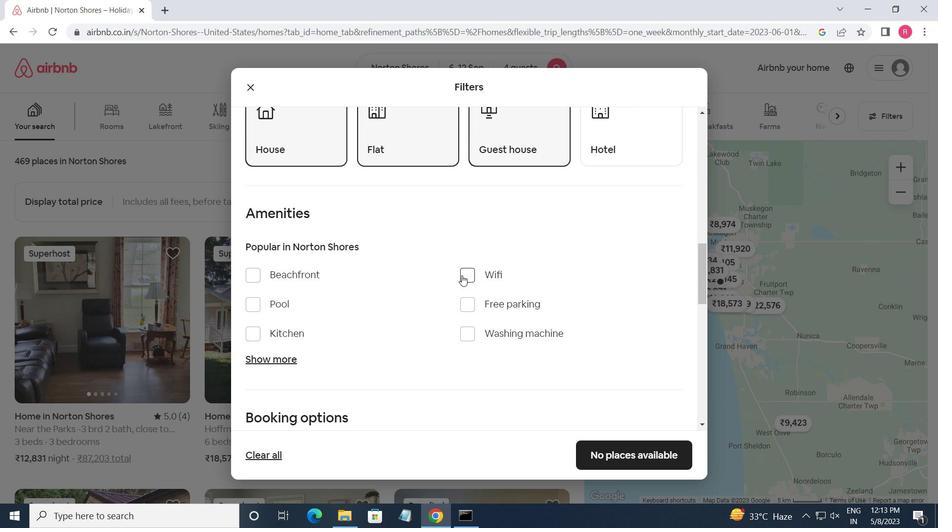
Action: Mouse scrolled (463, 275) with delta (0, 0)
Screenshot: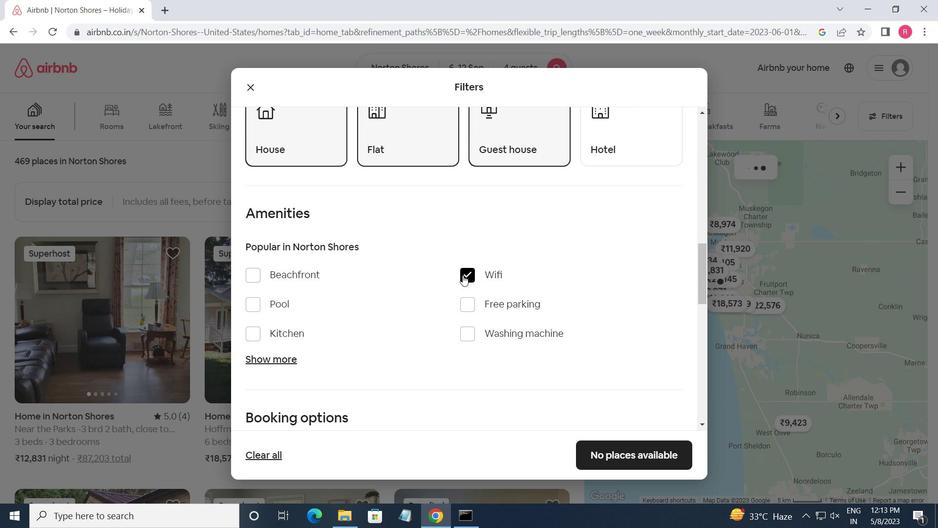 
Action: Mouse scrolled (463, 275) with delta (0, 0)
Screenshot: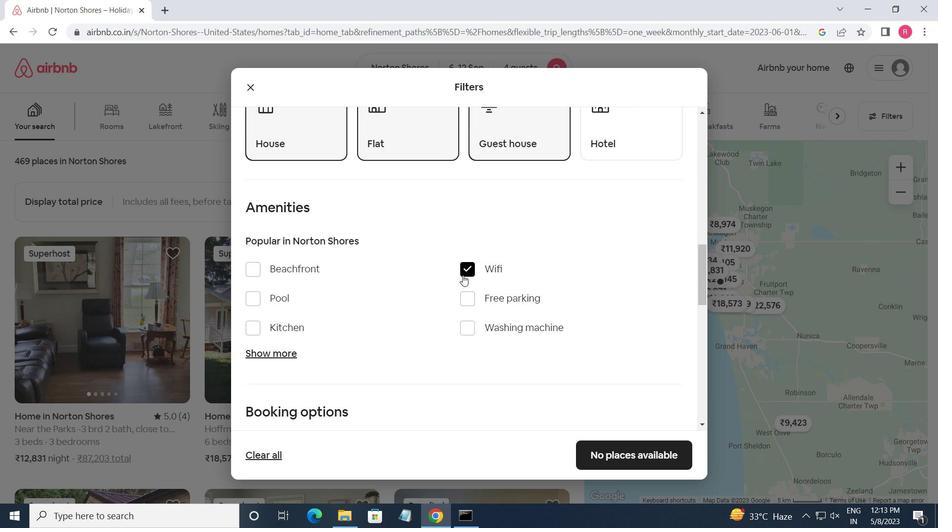 
Action: Mouse moved to (263, 228)
Screenshot: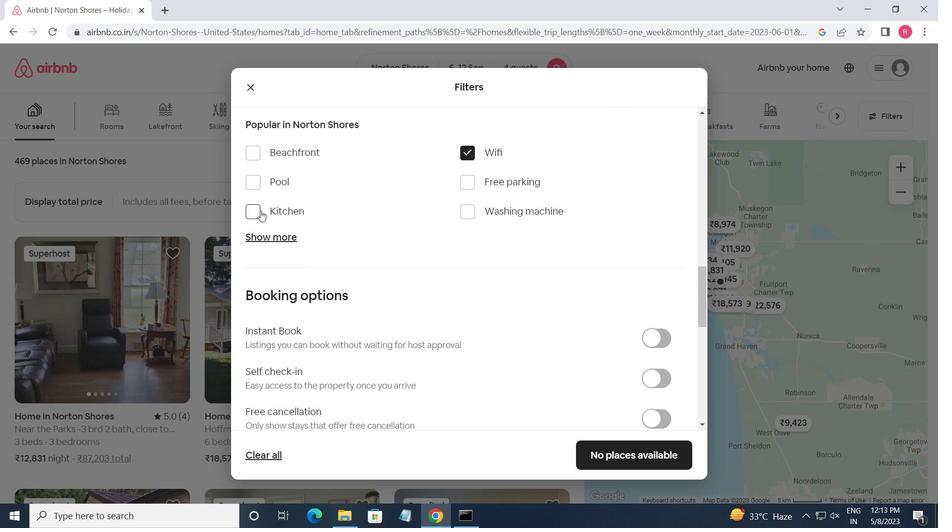 
Action: Mouse pressed left at (263, 228)
Screenshot: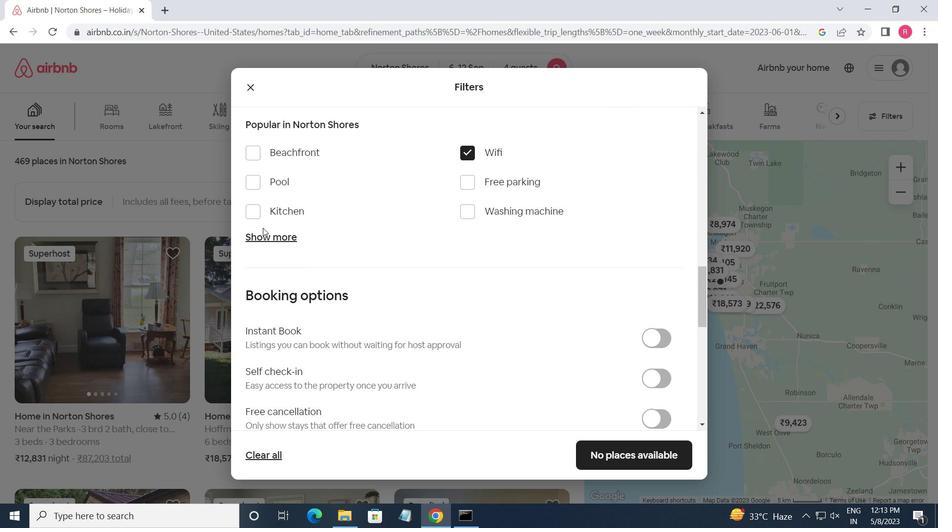 
Action: Mouse moved to (282, 240)
Screenshot: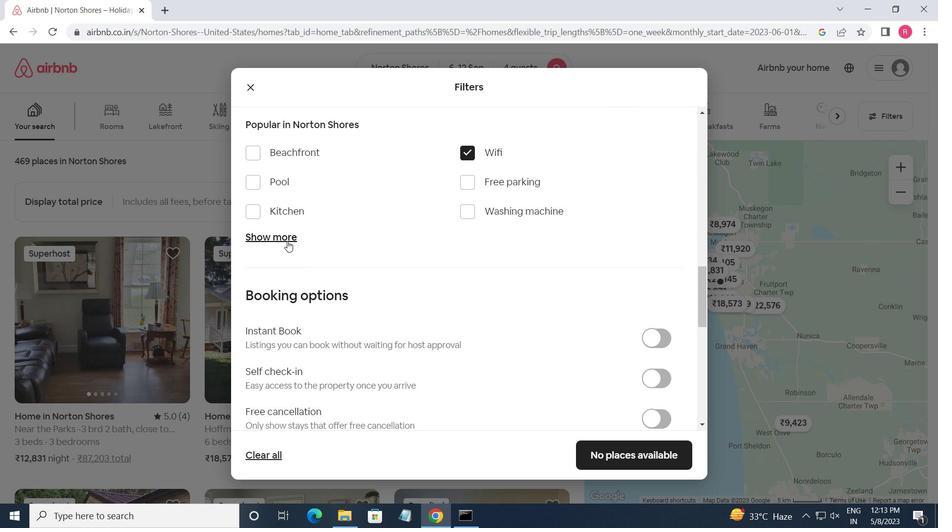 
Action: Mouse pressed left at (282, 240)
Screenshot: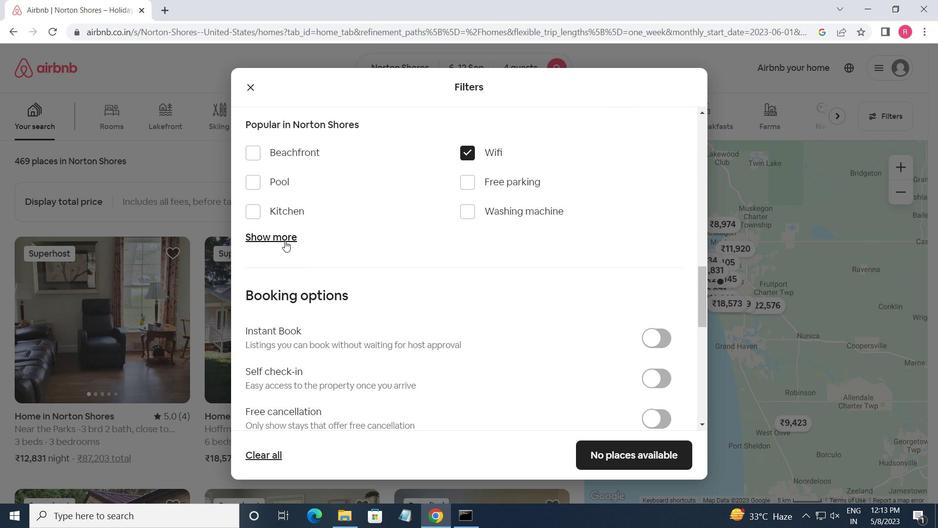 
Action: Mouse moved to (475, 185)
Screenshot: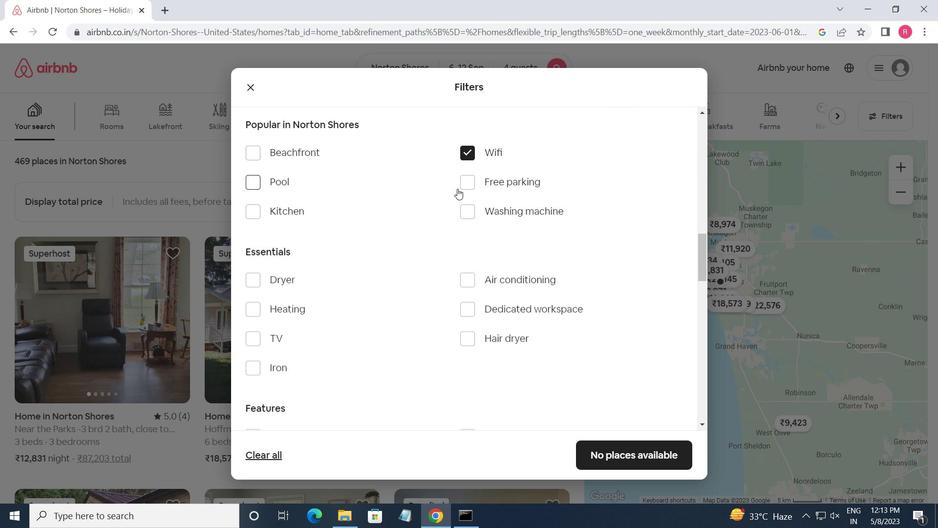
Action: Mouse pressed left at (475, 185)
Screenshot: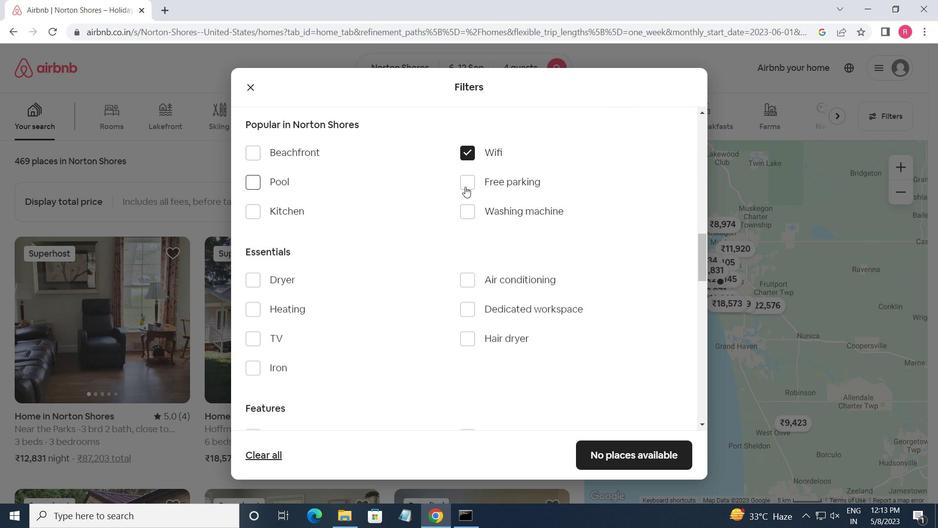 
Action: Mouse moved to (247, 333)
Screenshot: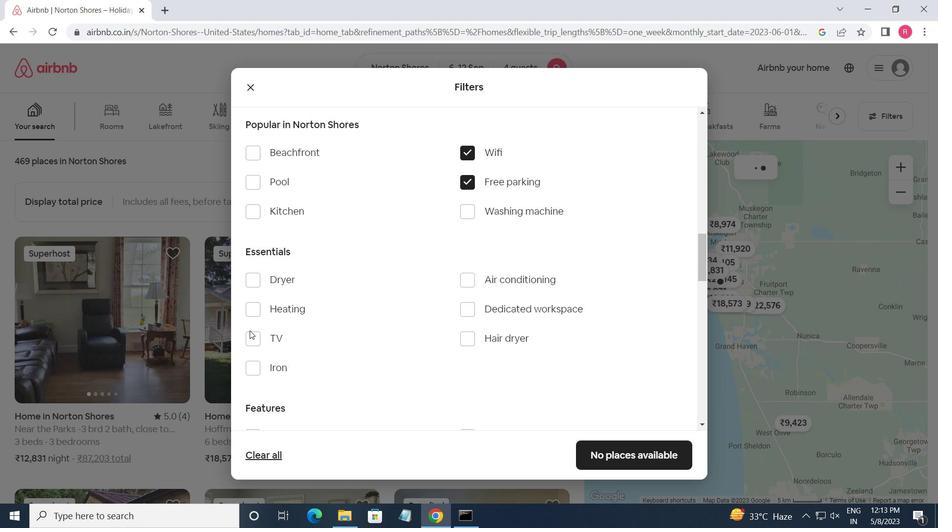 
Action: Mouse pressed left at (247, 333)
Screenshot: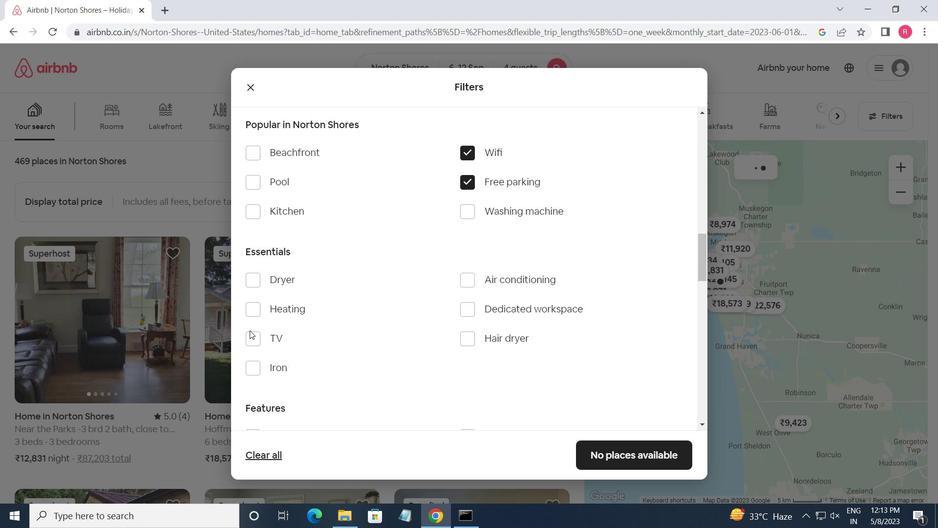 
Action: Mouse moved to (360, 304)
Screenshot: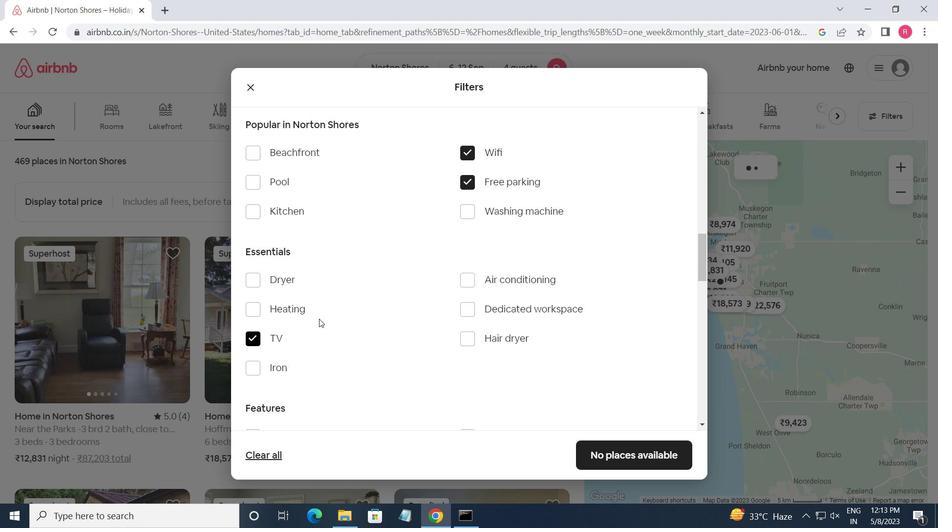 
Action: Mouse scrolled (360, 303) with delta (0, 0)
Screenshot: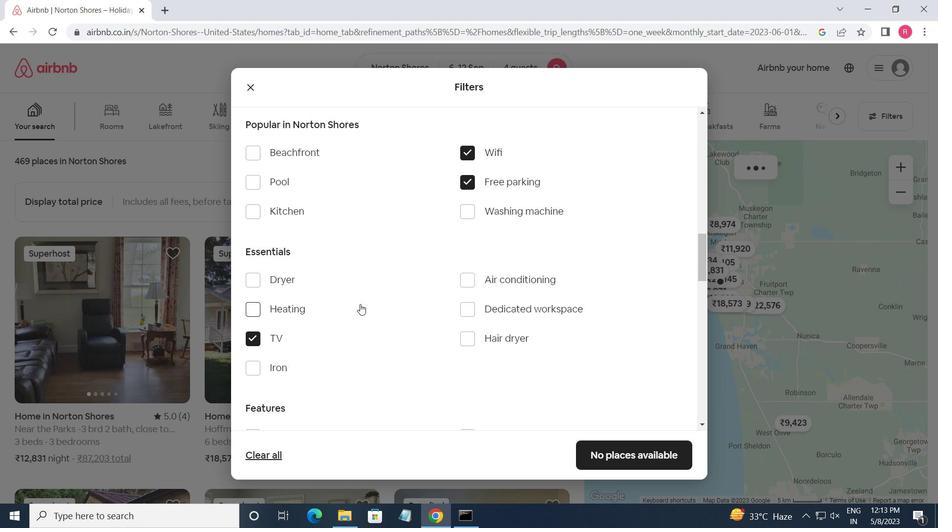 
Action: Mouse scrolled (360, 303) with delta (0, 0)
Screenshot: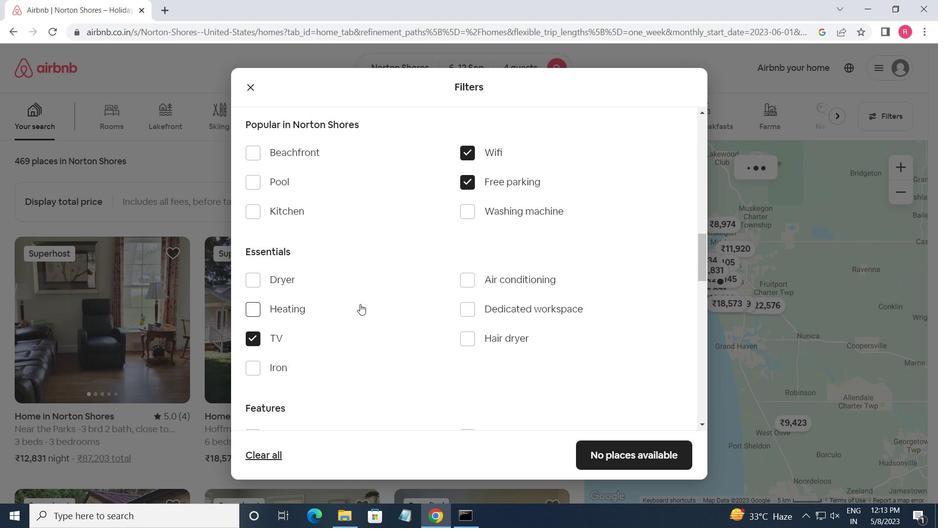
Action: Mouse scrolled (360, 303) with delta (0, 0)
Screenshot: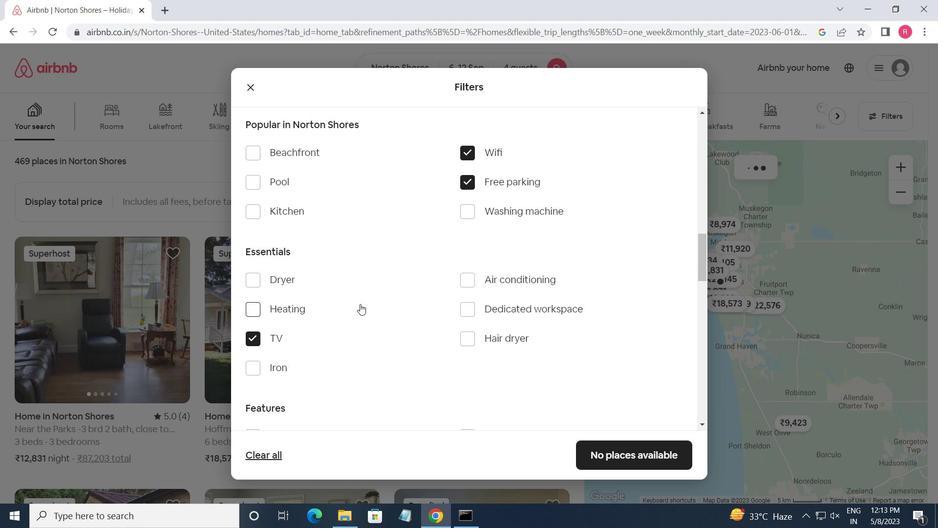 
Action: Mouse moved to (467, 285)
Screenshot: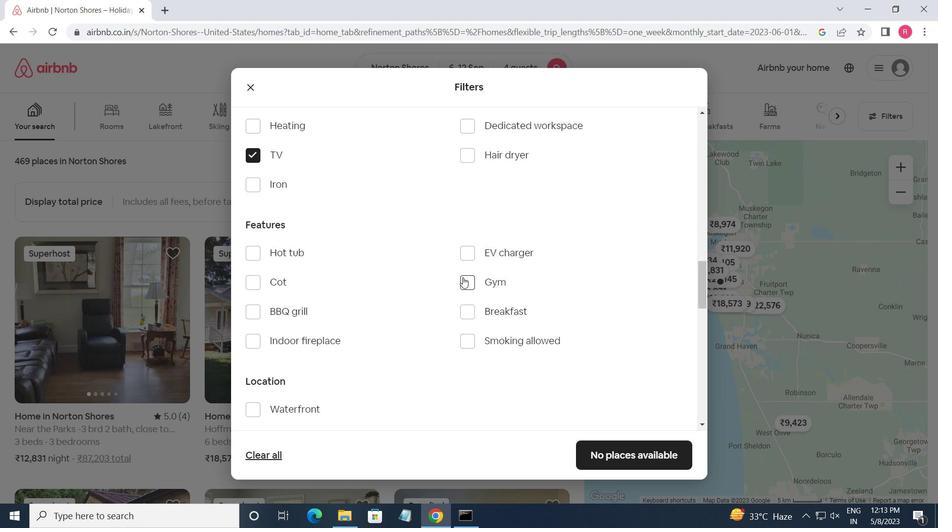 
Action: Mouse pressed left at (467, 285)
Screenshot: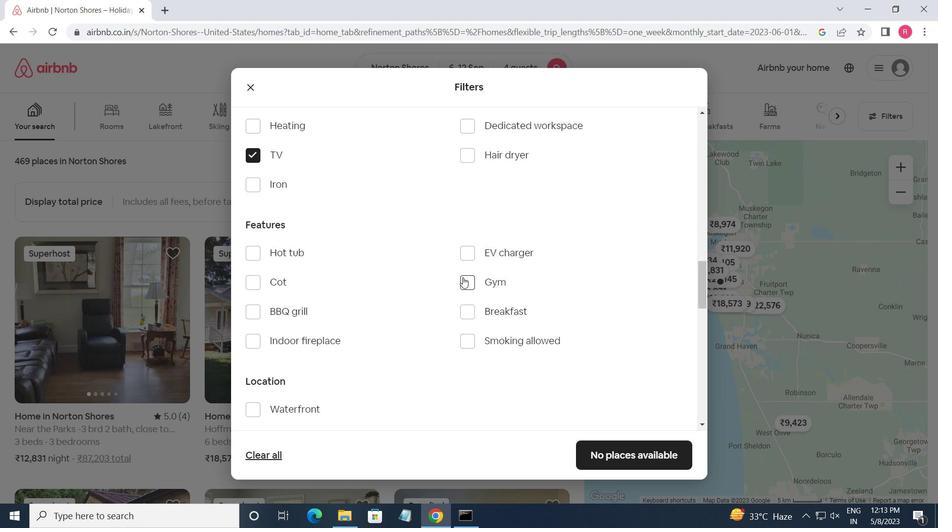 
Action: Mouse moved to (466, 310)
Screenshot: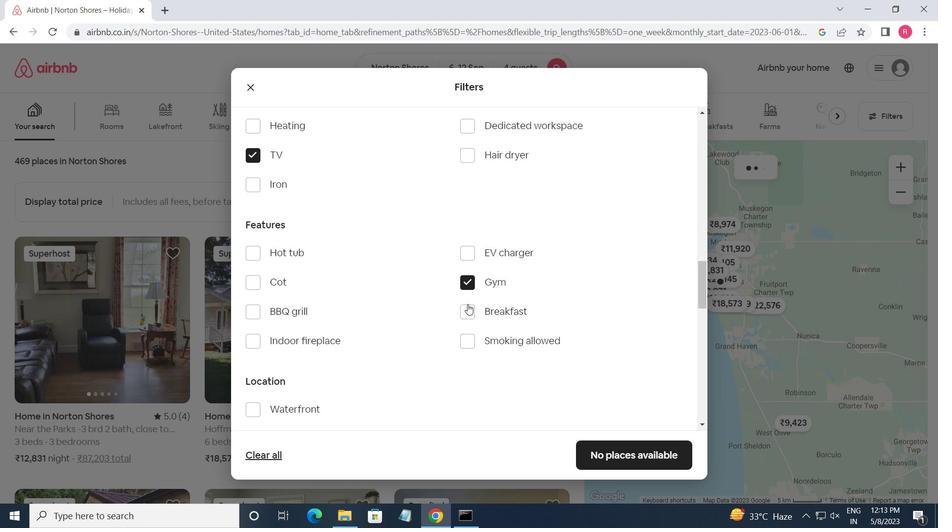 
Action: Mouse pressed left at (466, 310)
Screenshot: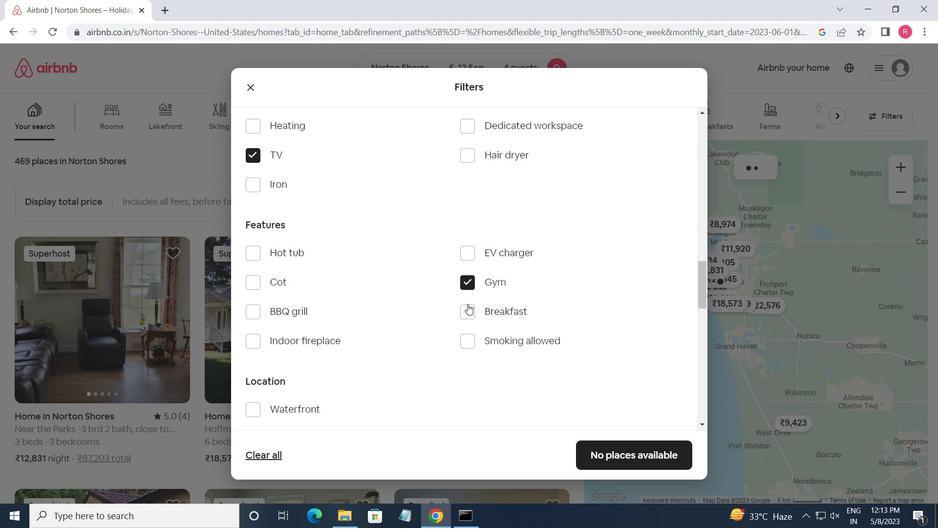 
Action: Mouse moved to (517, 335)
Screenshot: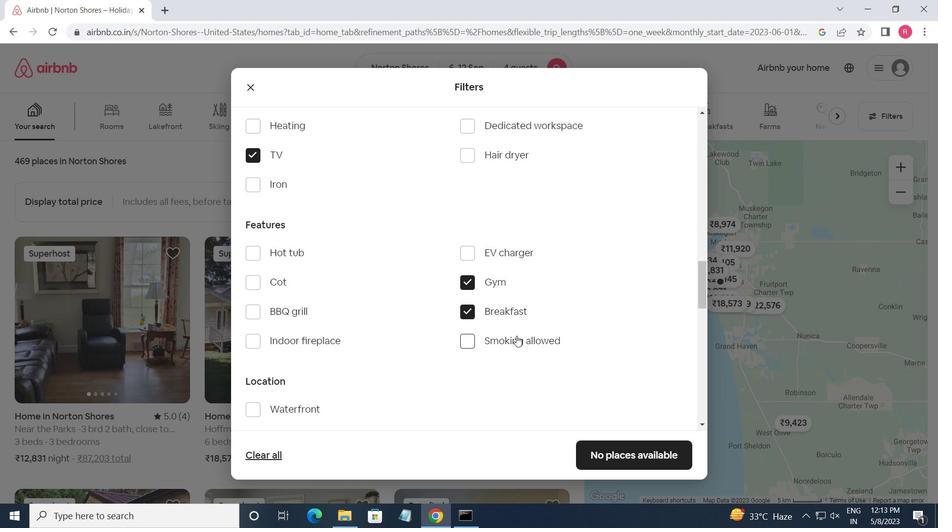 
Action: Mouse scrolled (517, 334) with delta (0, 0)
Screenshot: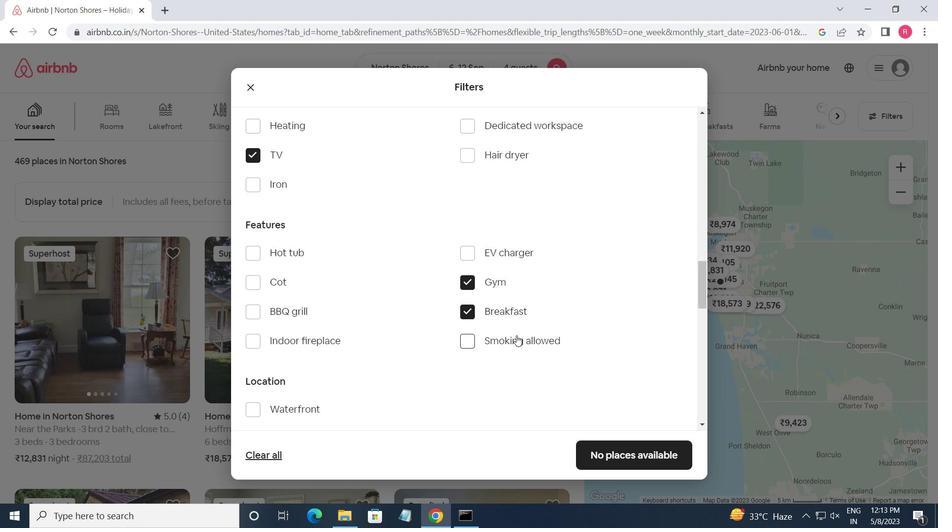 
Action: Mouse scrolled (517, 334) with delta (0, 0)
Screenshot: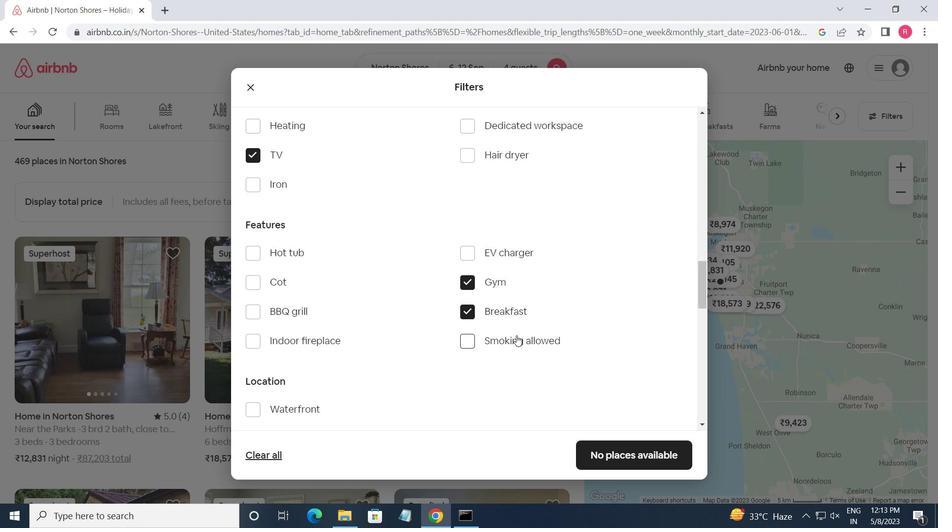 
Action: Mouse moved to (513, 335)
Screenshot: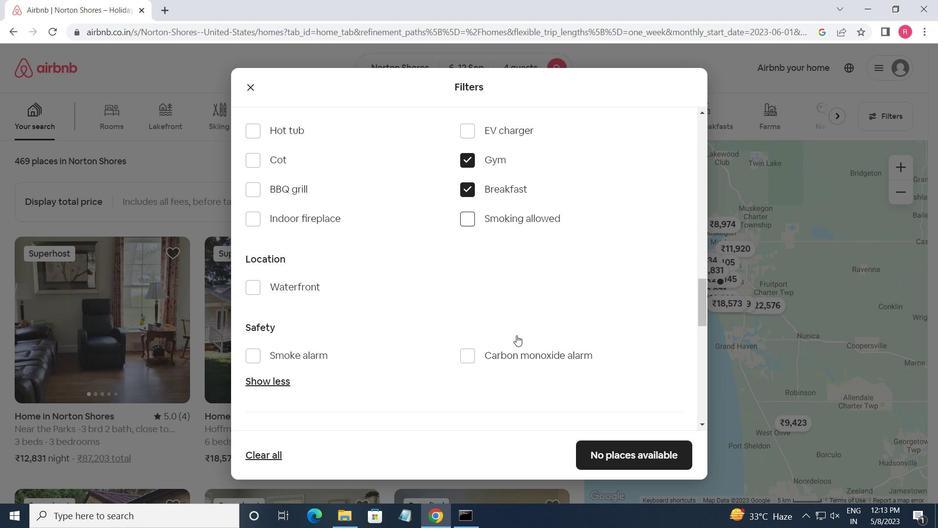 
Action: Mouse scrolled (513, 334) with delta (0, 0)
Screenshot: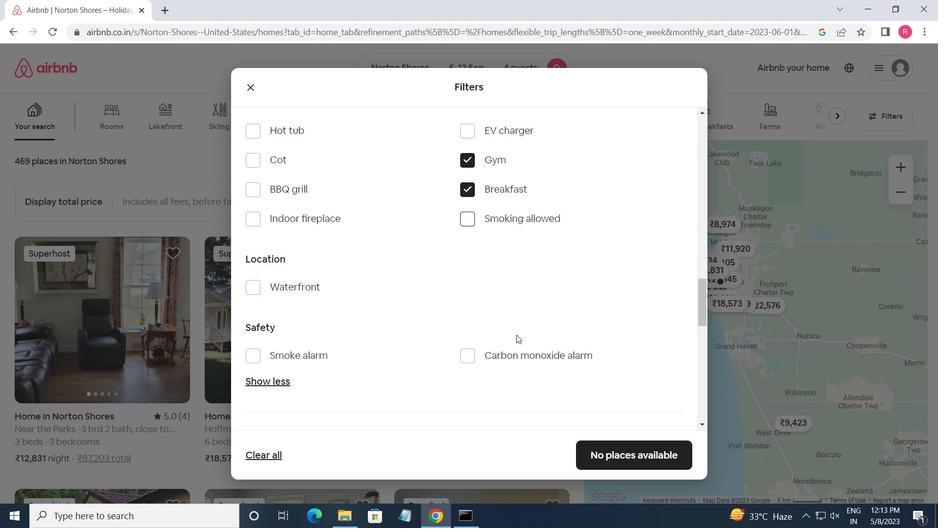 
Action: Mouse scrolled (513, 334) with delta (0, 0)
Screenshot: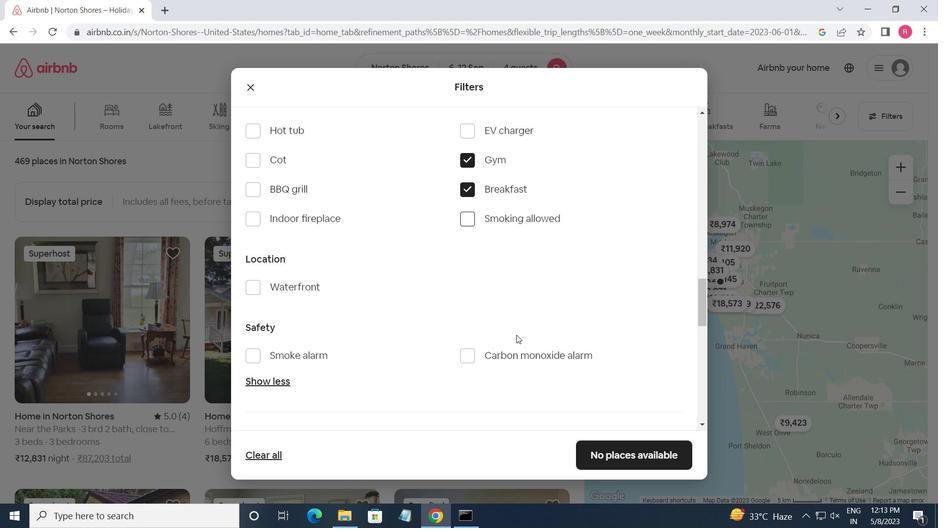 
Action: Mouse scrolled (513, 334) with delta (0, 0)
Screenshot: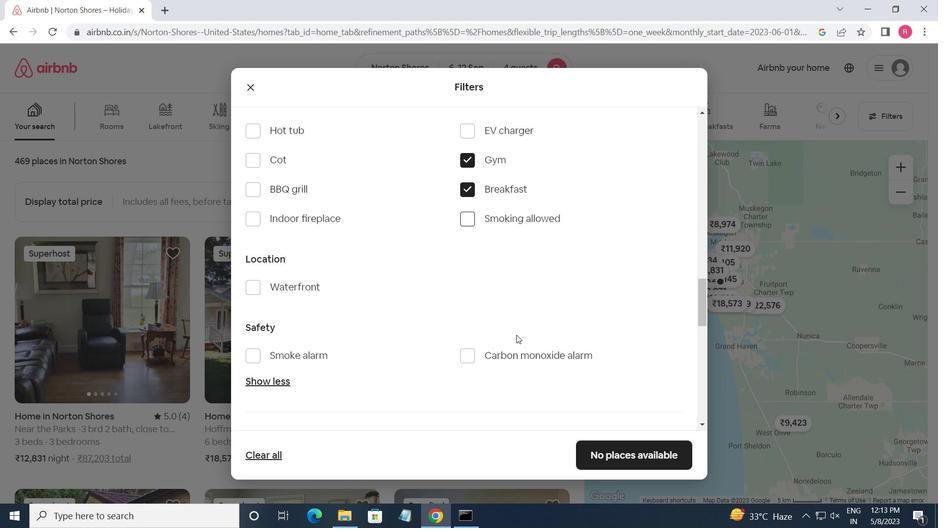 
Action: Mouse scrolled (513, 334) with delta (0, 0)
Screenshot: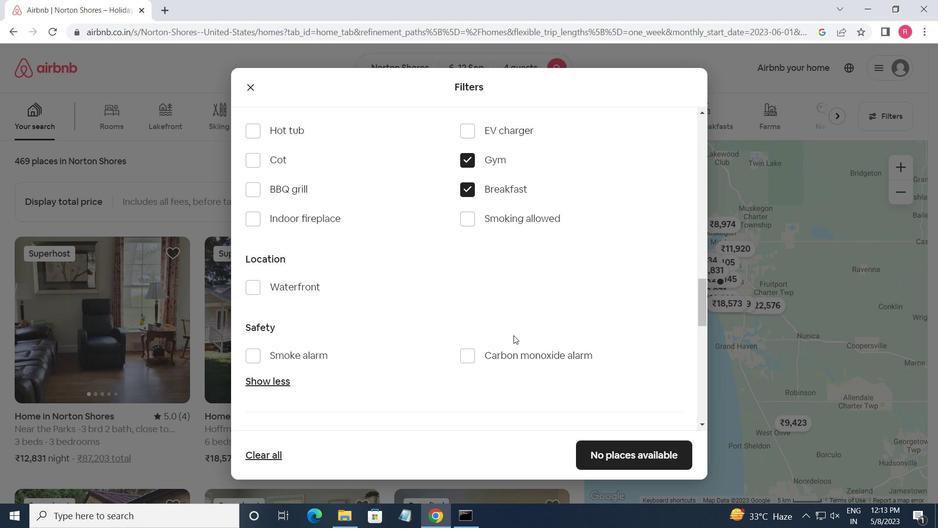 
Action: Mouse moved to (644, 278)
Screenshot: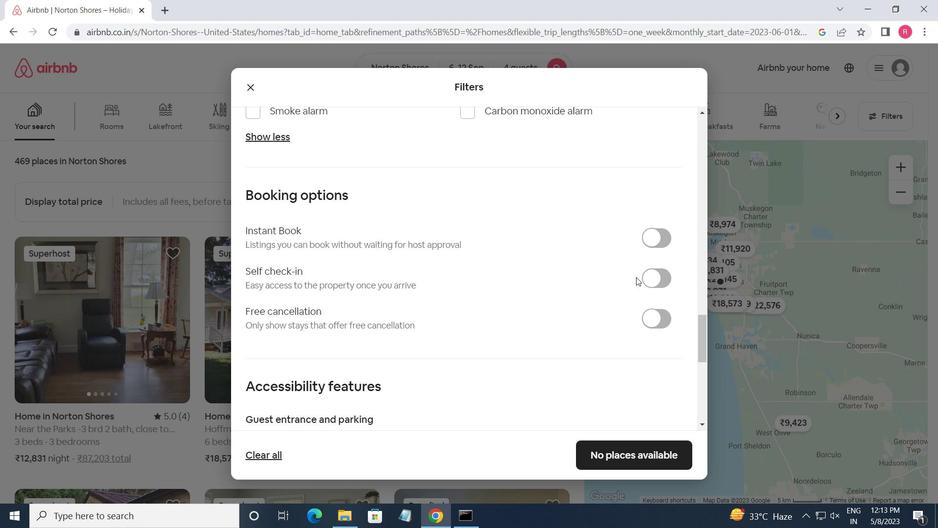 
Action: Mouse pressed left at (644, 278)
Screenshot: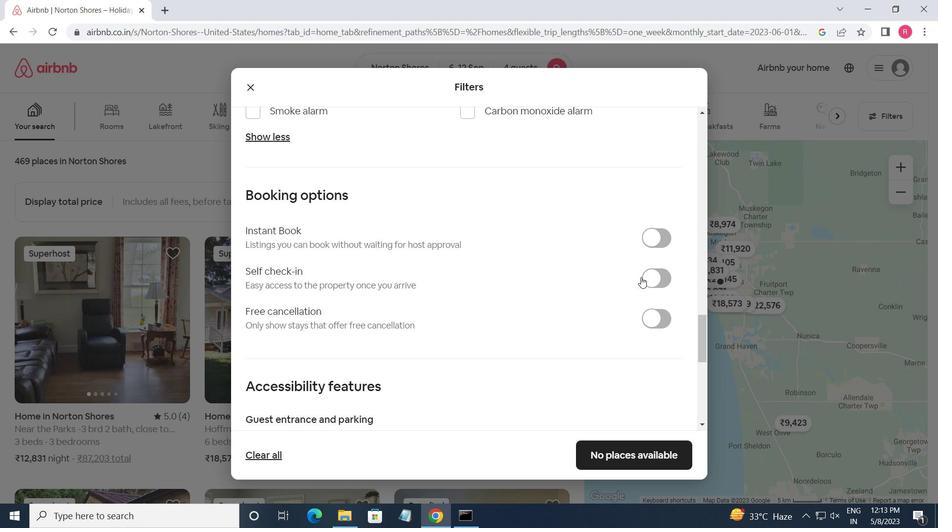 
Action: Mouse moved to (400, 322)
Screenshot: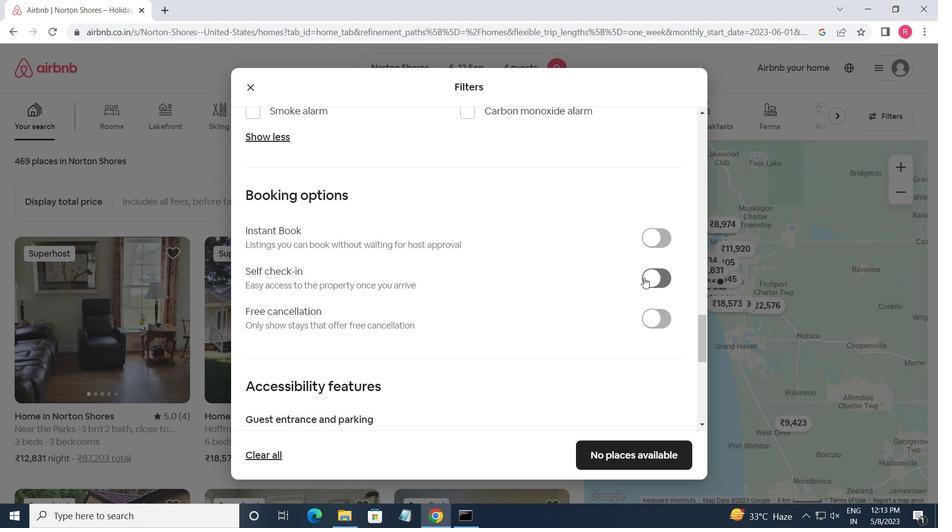 
Action: Mouse scrolled (400, 322) with delta (0, 0)
Screenshot: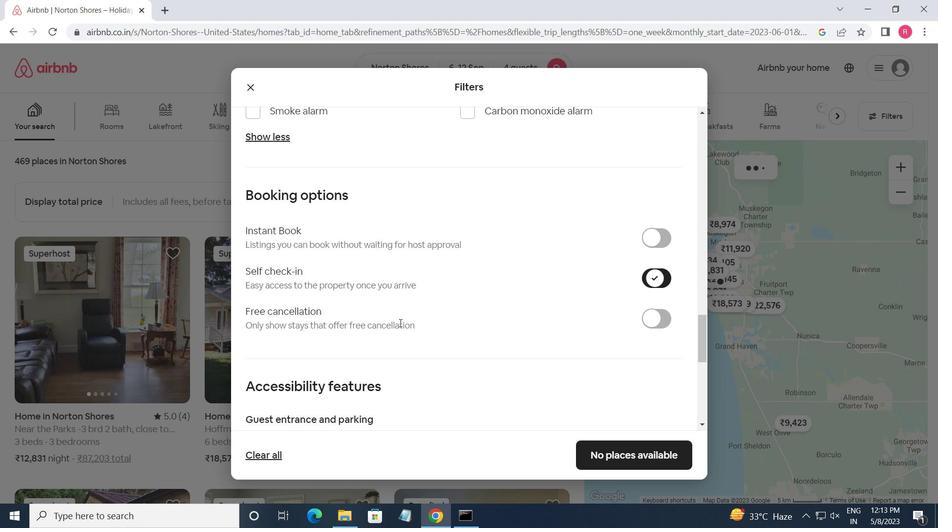 
Action: Mouse scrolled (400, 322) with delta (0, 0)
Screenshot: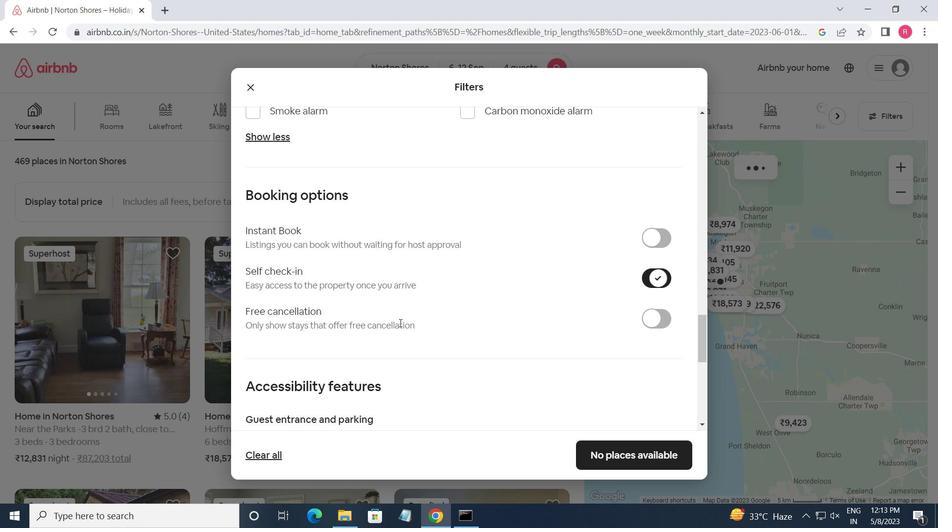 
Action: Mouse scrolled (400, 322) with delta (0, 0)
Screenshot: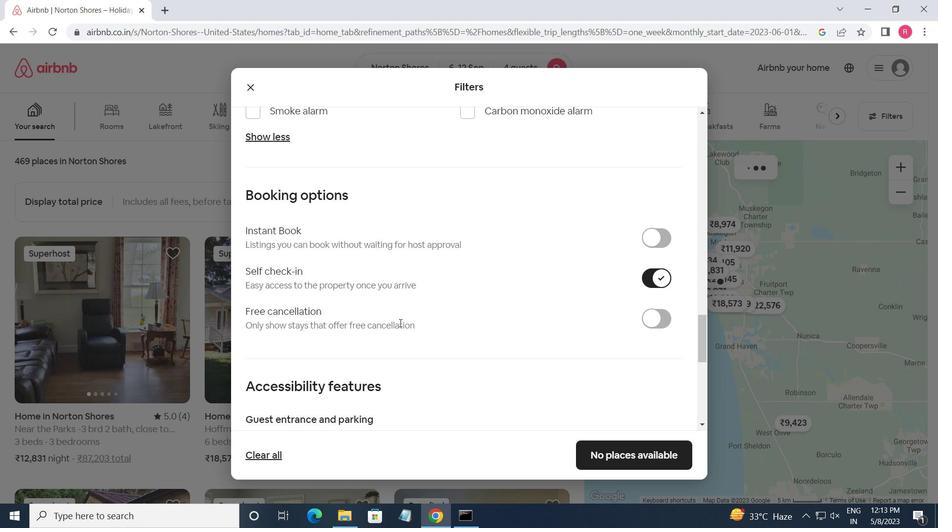 
Action: Mouse scrolled (400, 322) with delta (0, 0)
Screenshot: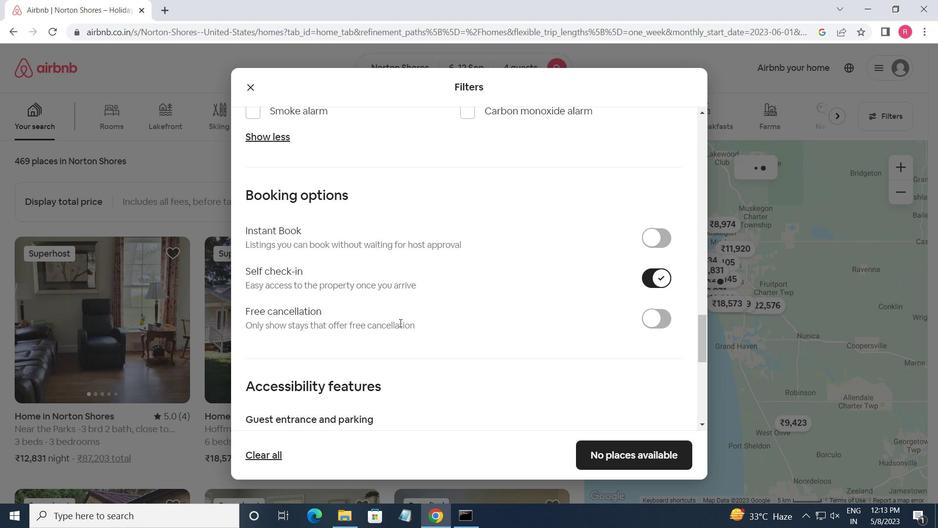 
Action: Mouse moved to (272, 343)
Screenshot: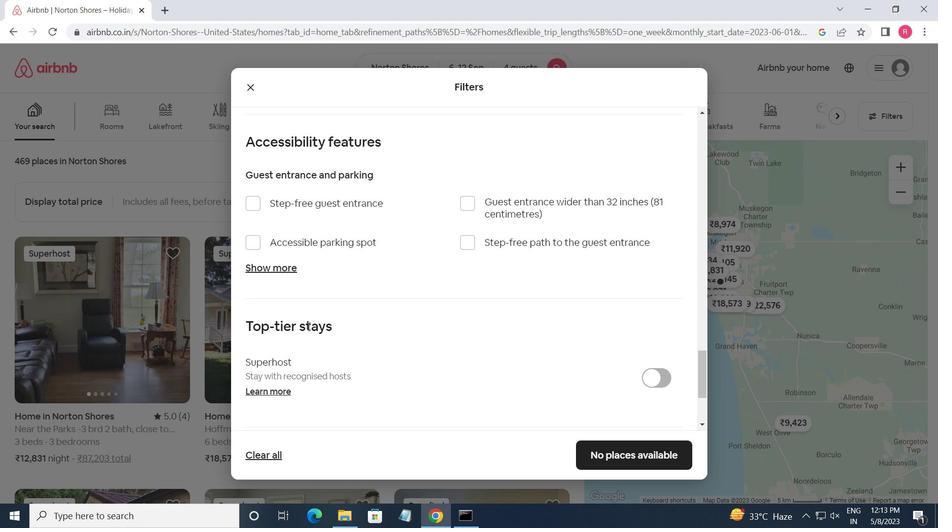 
Action: Mouse scrolled (272, 343) with delta (0, 0)
Screenshot: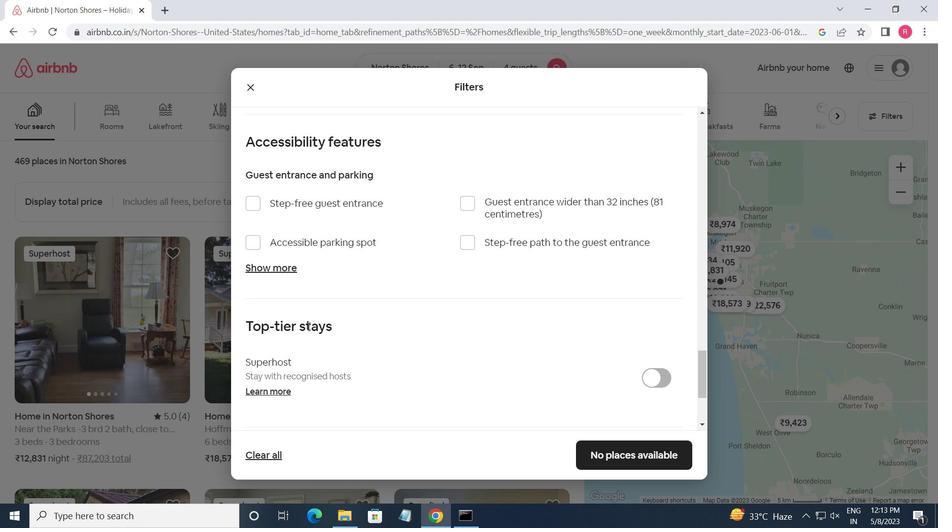 
Action: Mouse moved to (273, 345)
Screenshot: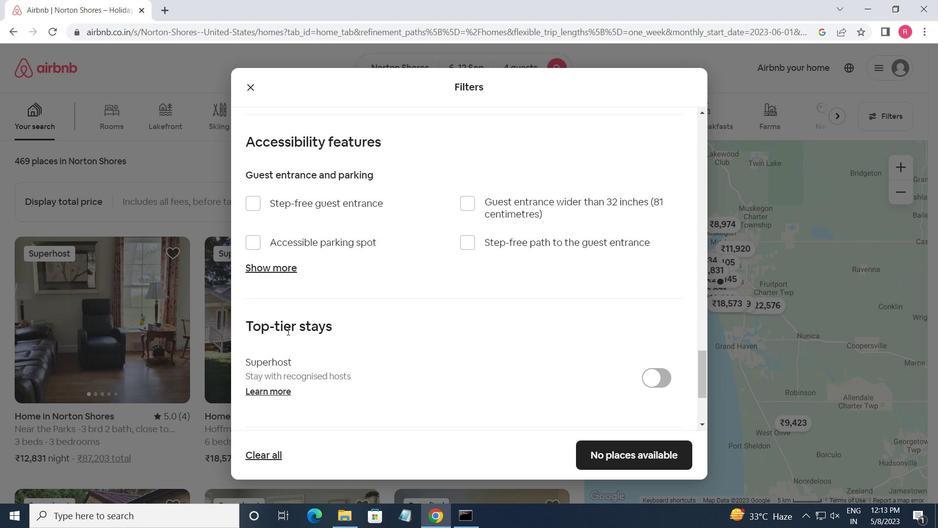 
Action: Mouse scrolled (273, 345) with delta (0, 0)
Screenshot: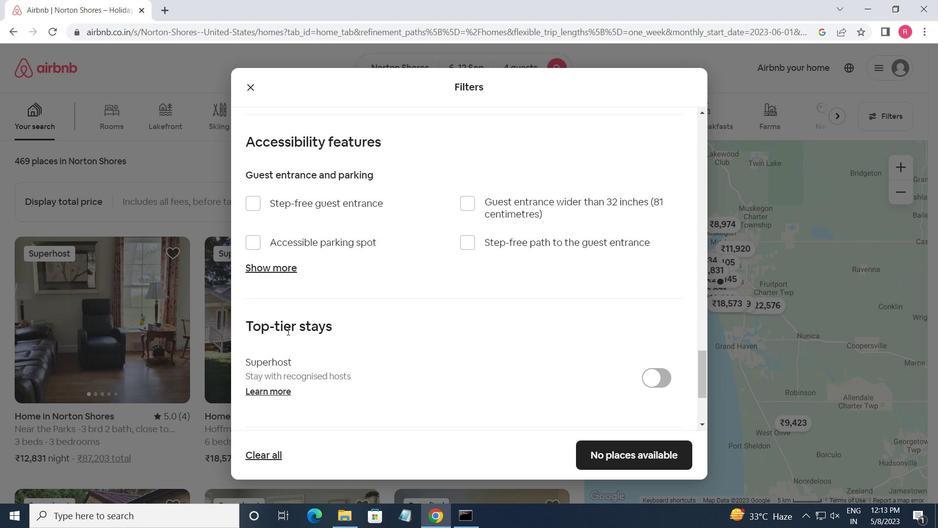 
Action: Mouse moved to (275, 346)
Screenshot: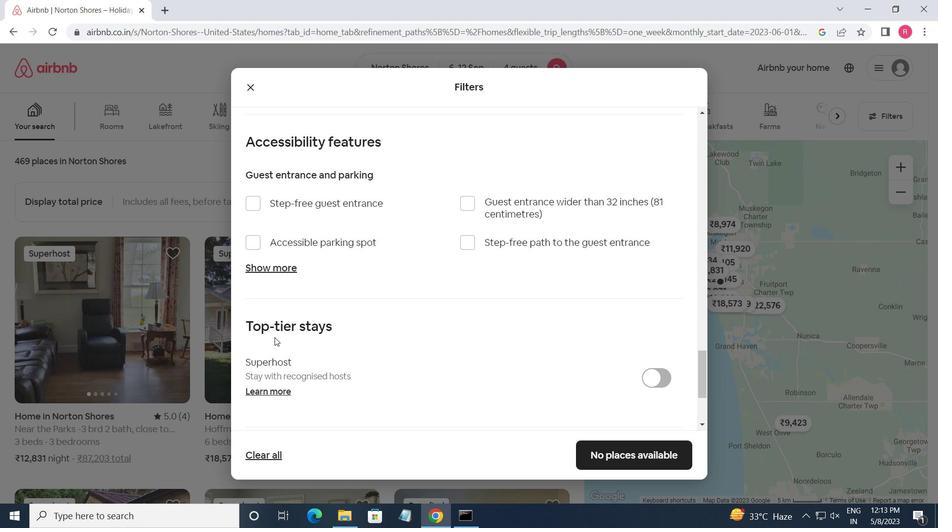 
Action: Mouse scrolled (275, 346) with delta (0, 0)
Screenshot: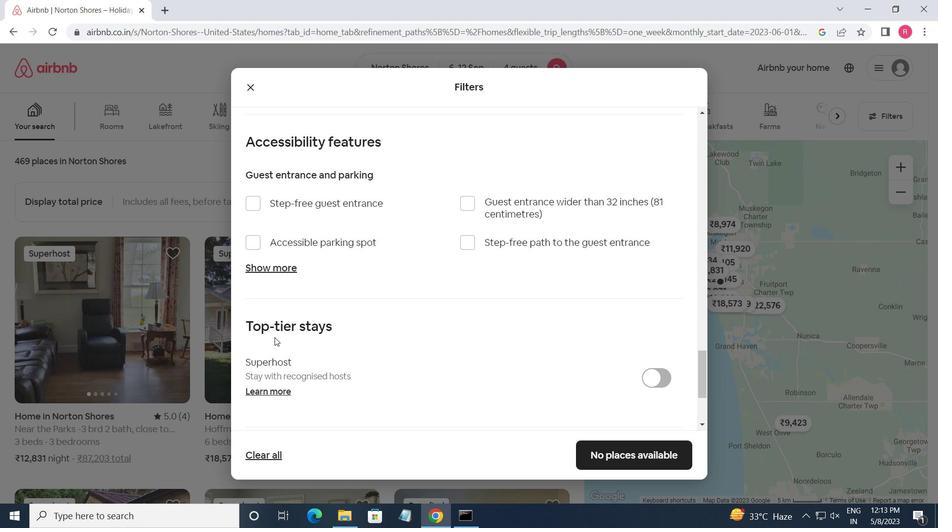 
Action: Mouse moved to (252, 342)
Screenshot: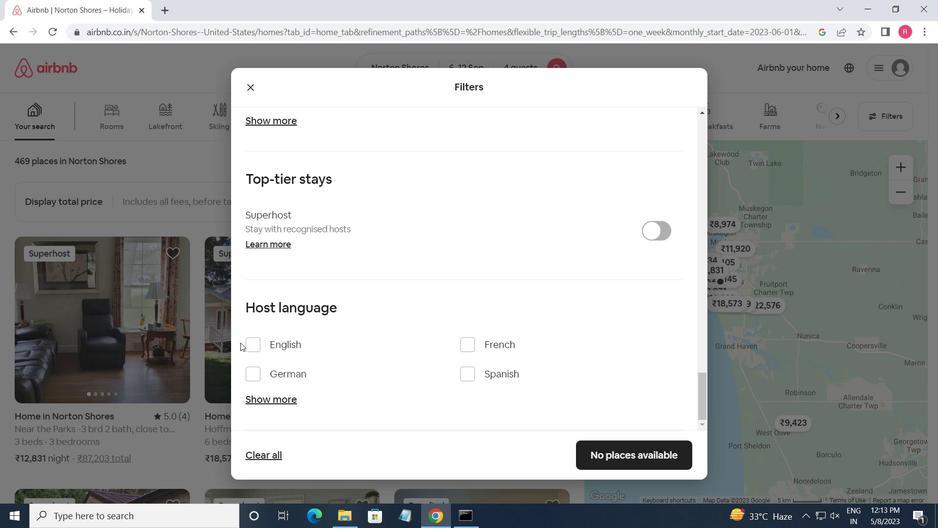 
Action: Mouse pressed left at (252, 342)
Screenshot: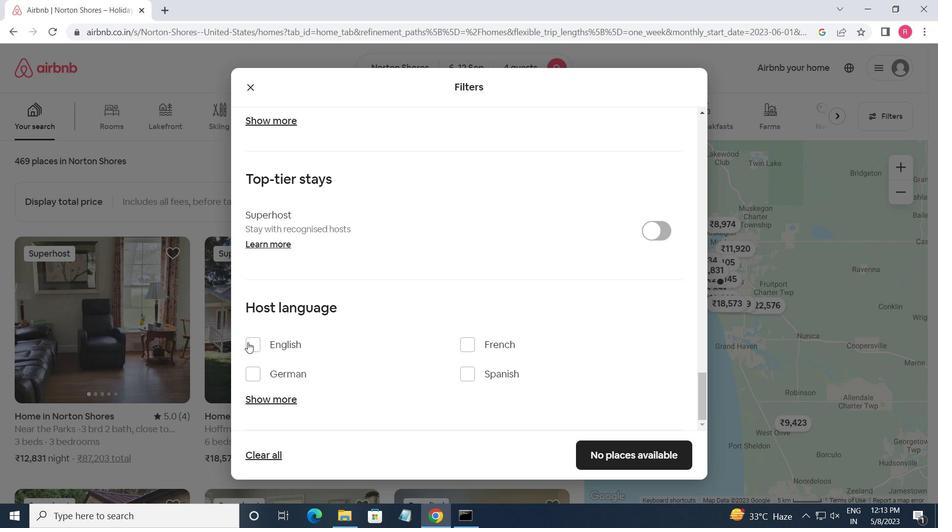 
Action: Mouse moved to (605, 457)
Screenshot: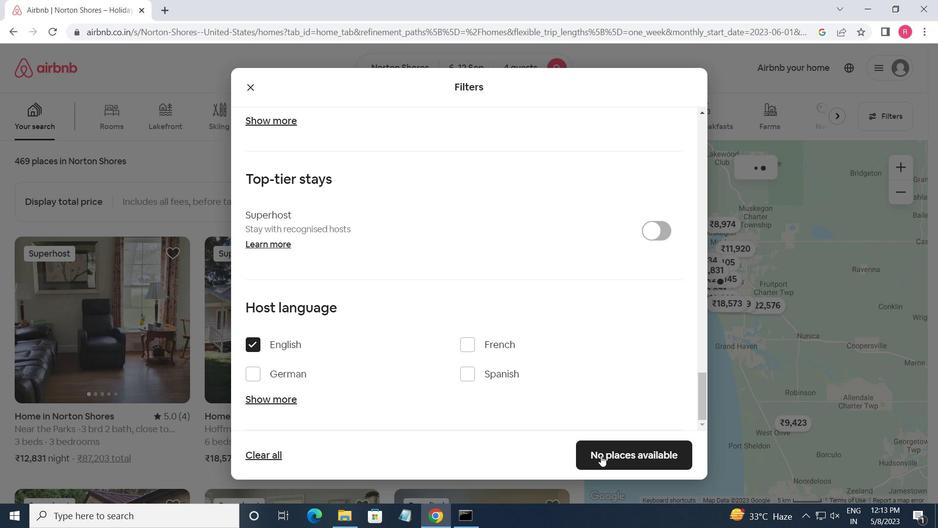 
Action: Mouse pressed left at (605, 457)
Screenshot: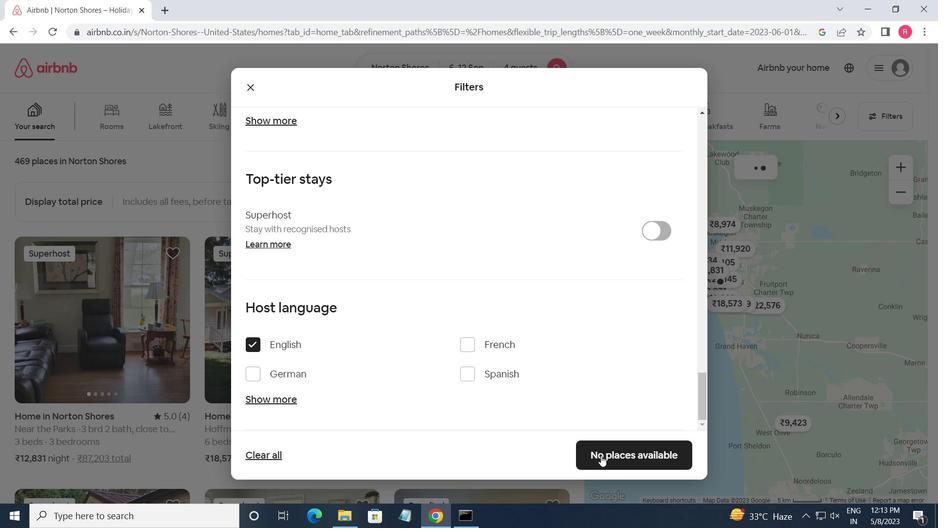 
Action: Mouse moved to (494, 174)
Screenshot: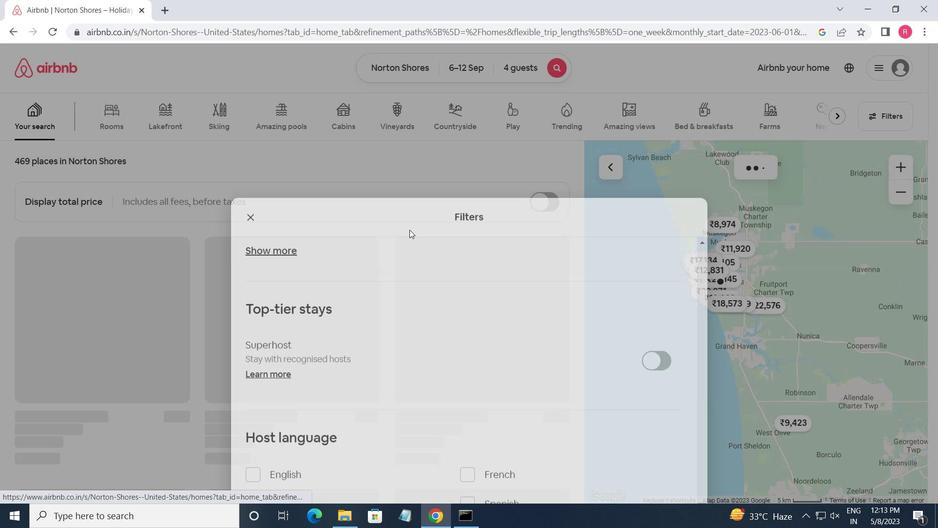 
